 Task: Create record types in book object.
Action: Mouse moved to (602, 48)
Screenshot: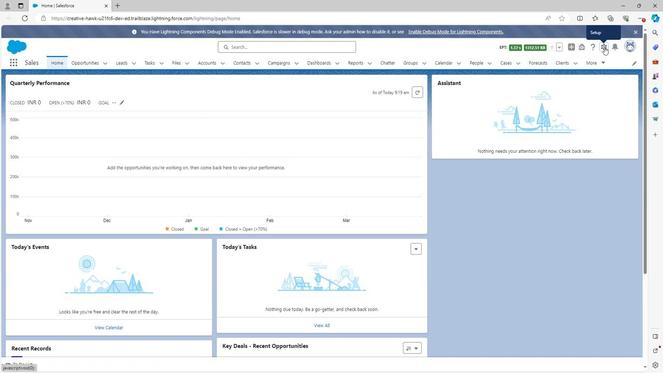 
Action: Mouse pressed left at (602, 48)
Screenshot: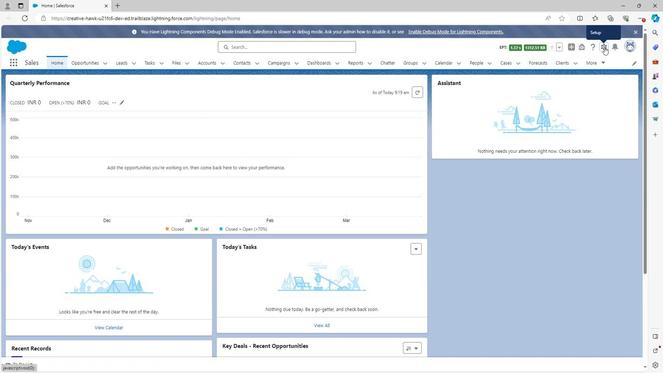 
Action: Mouse moved to (576, 67)
Screenshot: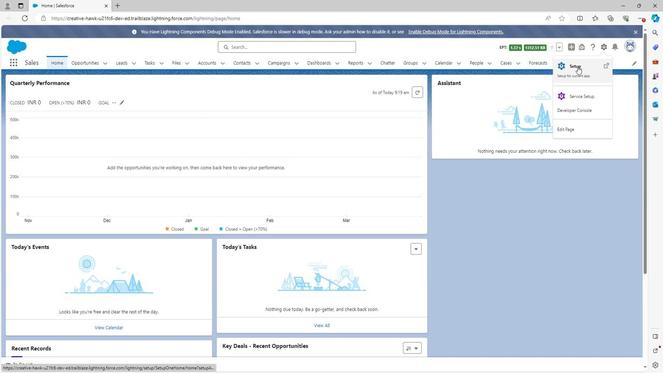
Action: Mouse pressed left at (576, 67)
Screenshot: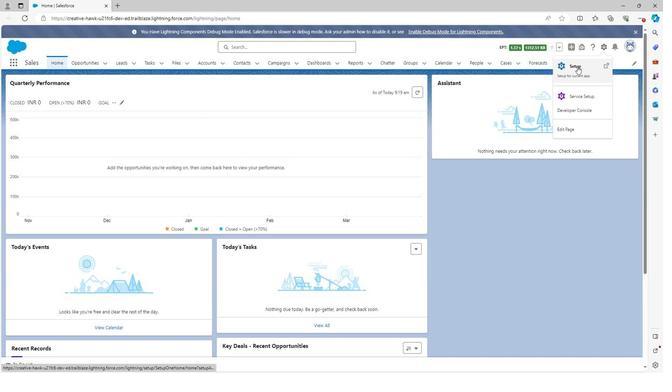 
Action: Mouse moved to (86, 64)
Screenshot: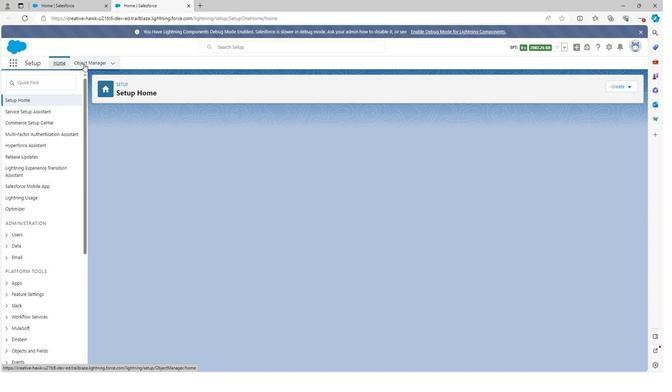 
Action: Mouse pressed left at (86, 64)
Screenshot: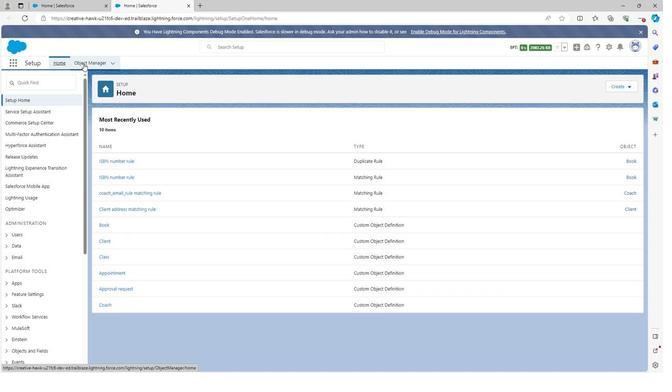 
Action: Mouse moved to (38, 172)
Screenshot: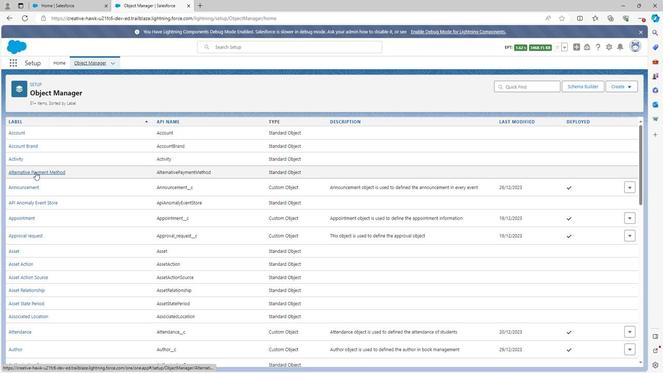 
Action: Mouse scrolled (38, 172) with delta (0, 0)
Screenshot: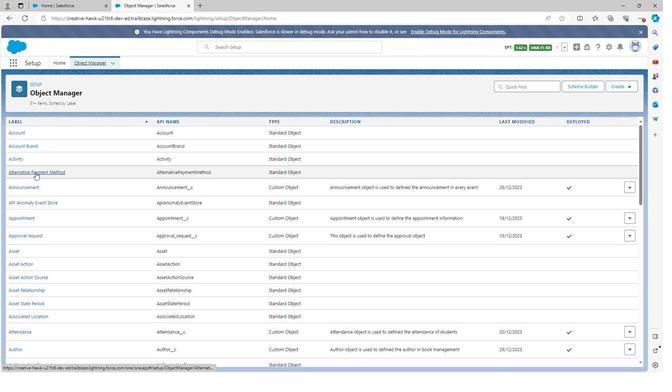 
Action: Mouse moved to (38, 174)
Screenshot: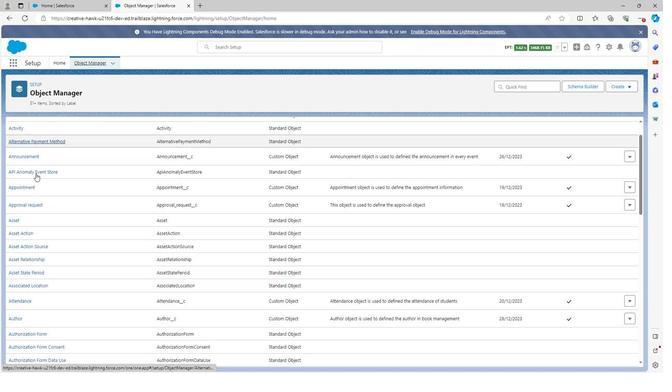 
Action: Mouse scrolled (38, 174) with delta (0, 0)
Screenshot: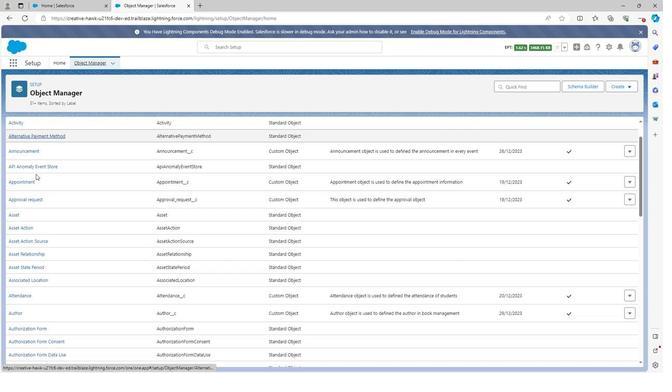 
Action: Mouse moved to (38, 175)
Screenshot: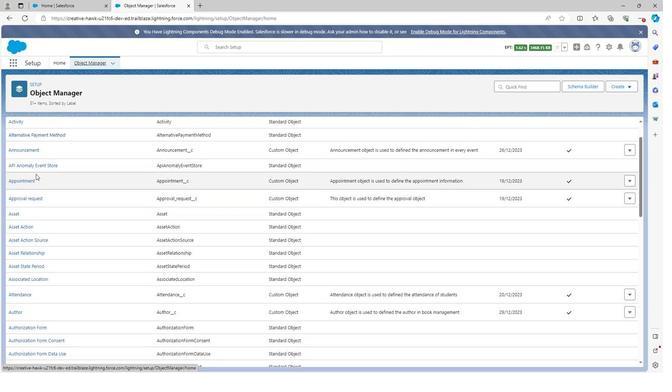 
Action: Mouse scrolled (38, 174) with delta (0, 0)
Screenshot: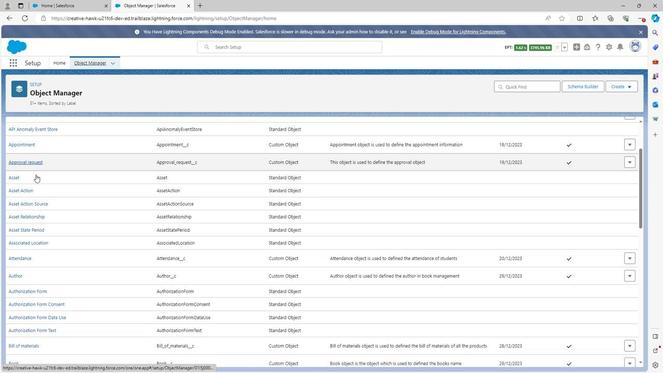 
Action: Mouse moved to (38, 175)
Screenshot: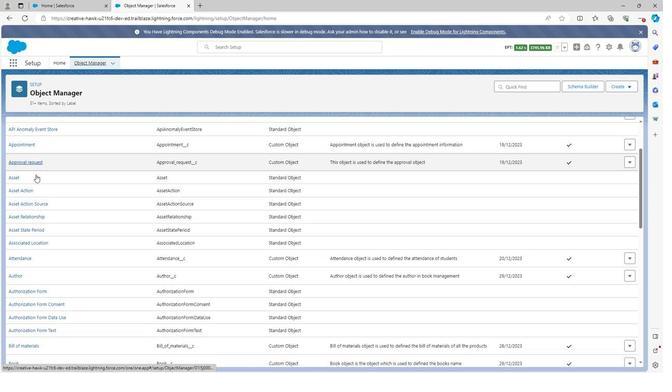 
Action: Mouse scrolled (38, 174) with delta (0, 0)
Screenshot: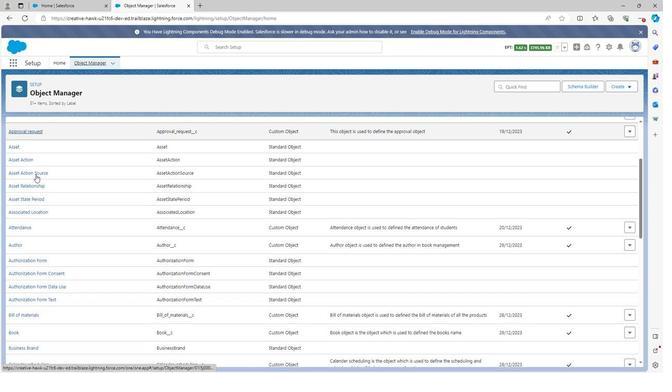 
Action: Mouse scrolled (38, 174) with delta (0, 0)
Screenshot: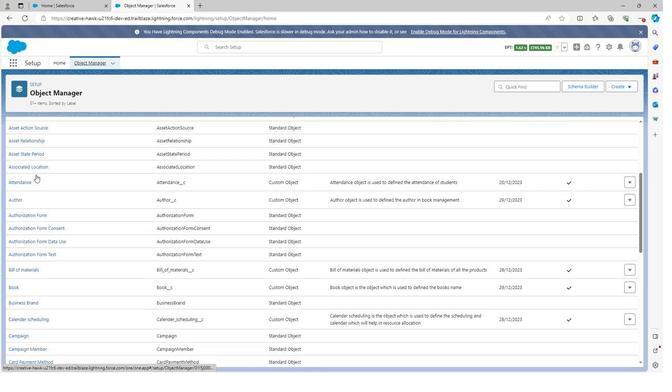 
Action: Mouse moved to (38, 179)
Screenshot: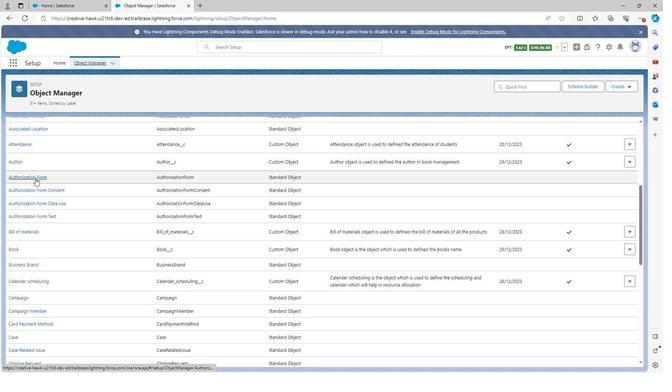 
Action: Mouse scrolled (38, 178) with delta (0, 0)
Screenshot: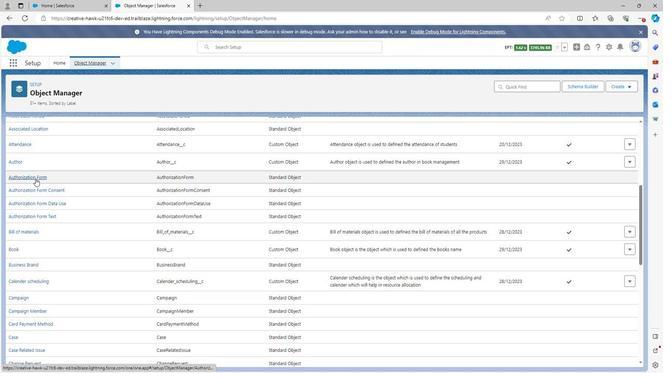 
Action: Mouse scrolled (38, 178) with delta (0, 0)
Screenshot: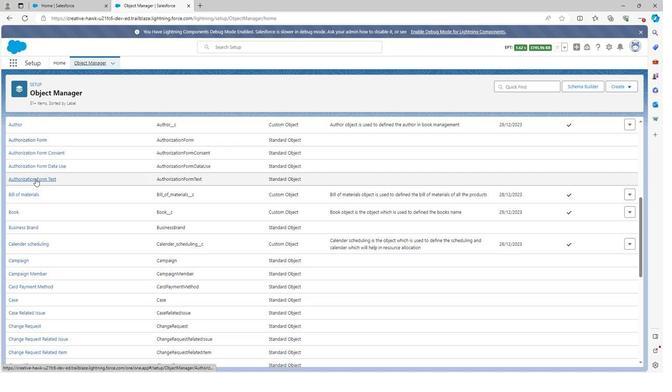 
Action: Mouse moved to (17, 175)
Screenshot: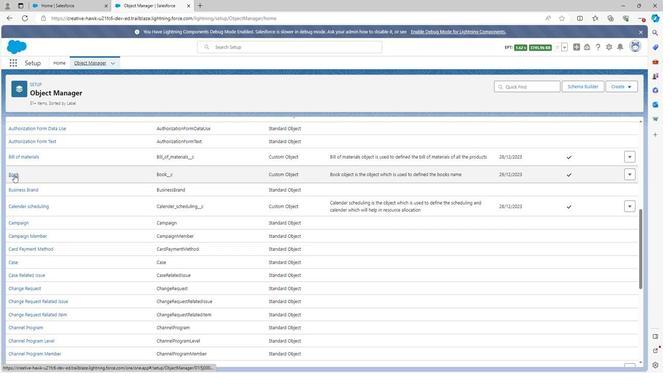 
Action: Mouse pressed left at (17, 175)
Screenshot: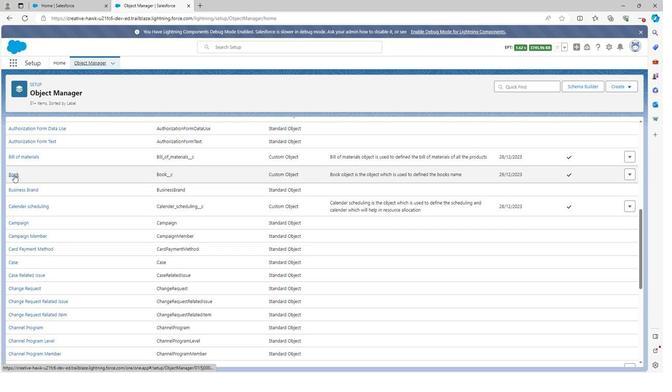 
Action: Mouse moved to (36, 227)
Screenshot: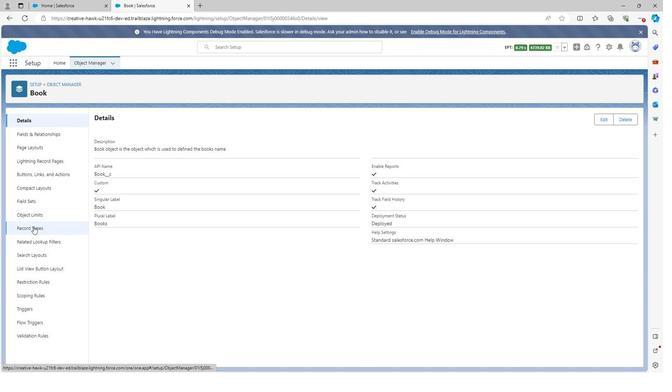 
Action: Mouse pressed left at (36, 227)
Screenshot: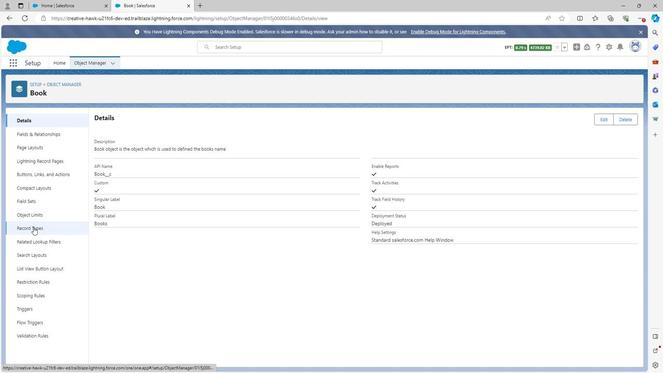 
Action: Mouse moved to (562, 117)
Screenshot: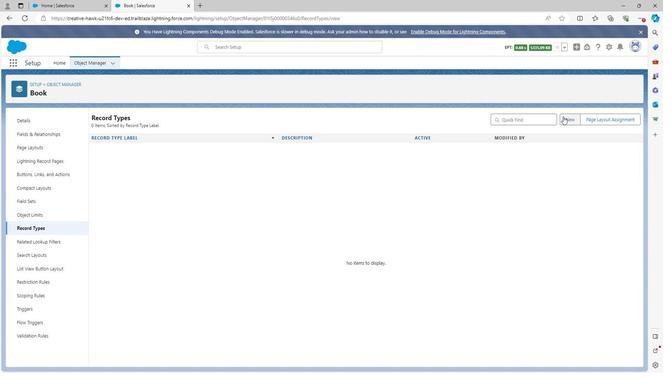 
Action: Mouse pressed left at (562, 117)
Screenshot: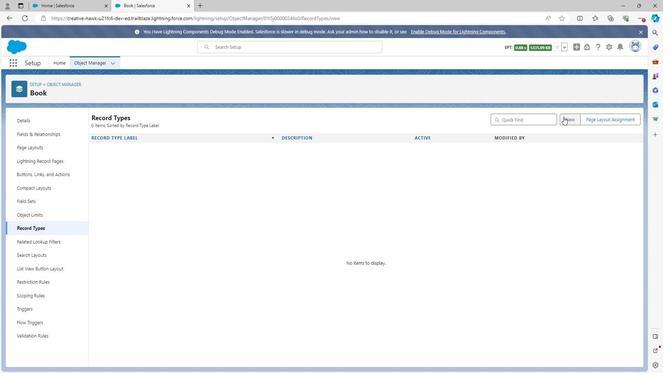 
Action: Mouse moved to (211, 175)
Screenshot: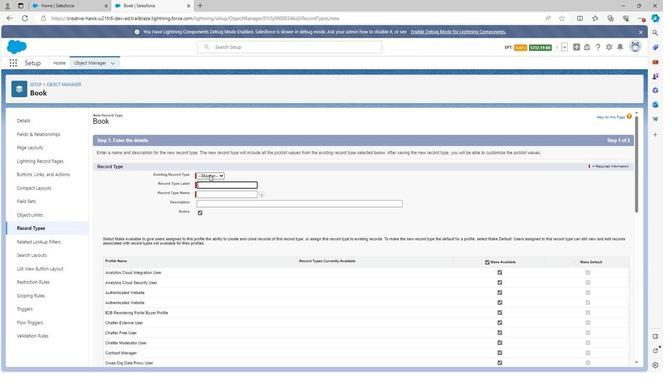 
Action: Mouse pressed left at (211, 175)
Screenshot: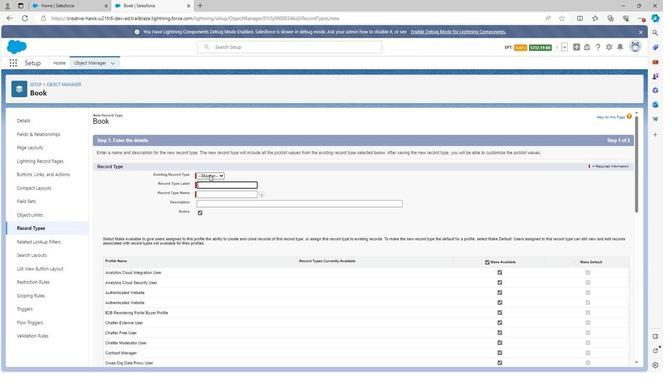 
Action: Mouse pressed left at (211, 175)
Screenshot: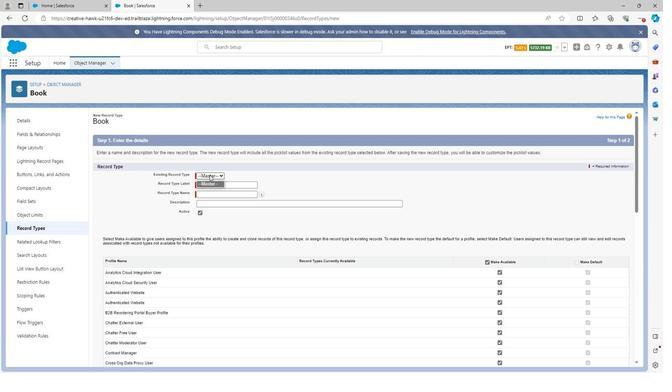 
Action: Mouse moved to (207, 186)
Screenshot: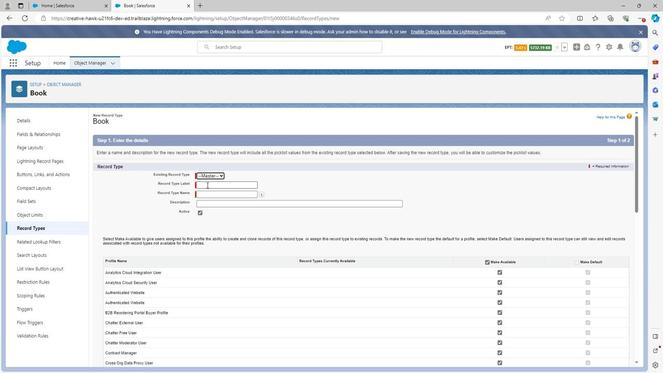 
Action: Mouse pressed left at (207, 186)
Screenshot: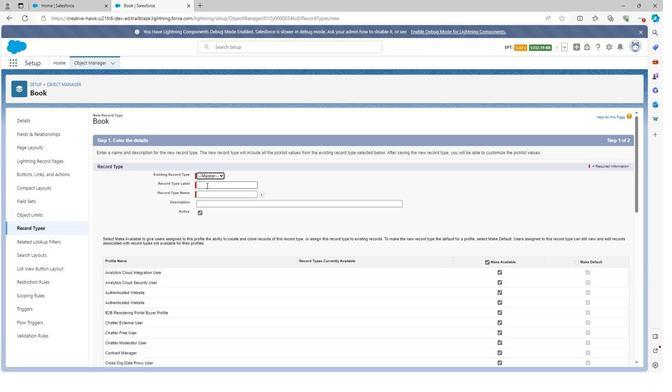 
Action: Key pressed <Key.shift><Key.shift><Key.shift><Key.shift><Key.shift><Key.shift><Key.shift>B
Screenshot: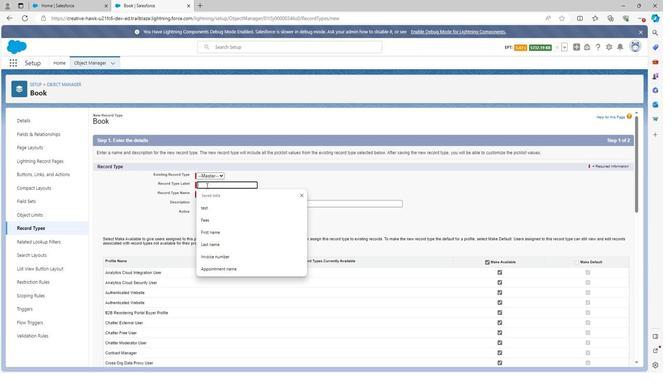 
Action: Mouse moved to (207, 183)
Screenshot: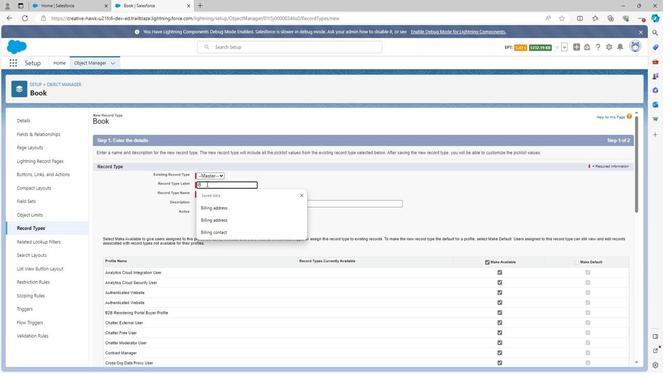 
Action: Key pressed ook<Key.space>
Screenshot: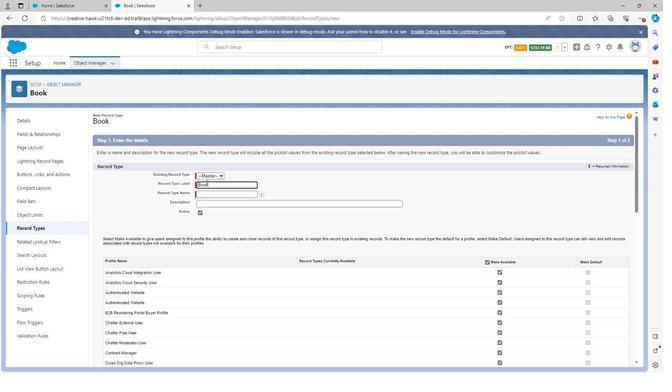 
Action: Mouse moved to (207, 181)
Screenshot: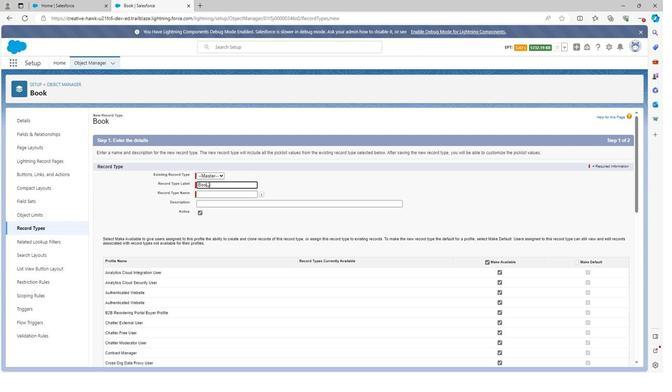 
Action: Key pressed t
Screenshot: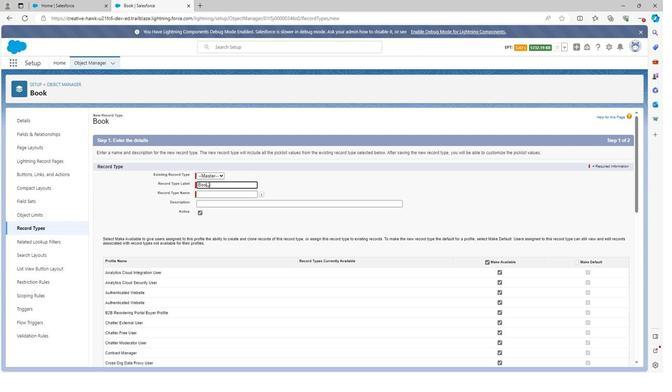
Action: Mouse moved to (206, 180)
Screenshot: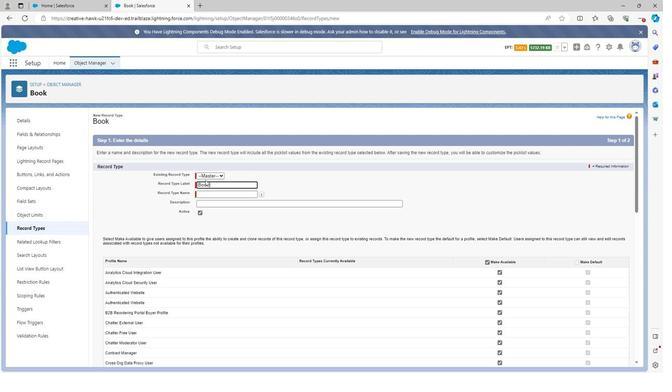 
Action: Key pressed itl
Screenshot: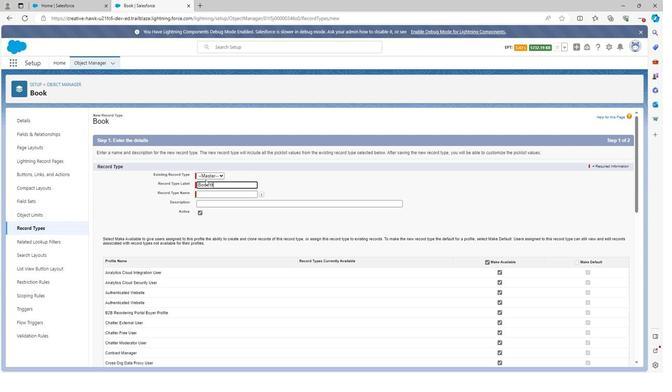 
Action: Mouse moved to (206, 175)
Screenshot: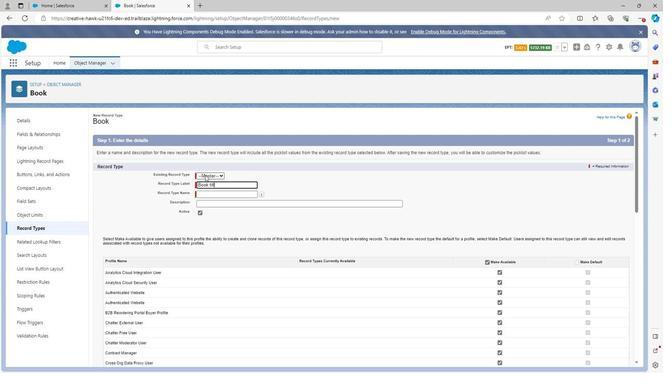
Action: Key pressed e
Screenshot: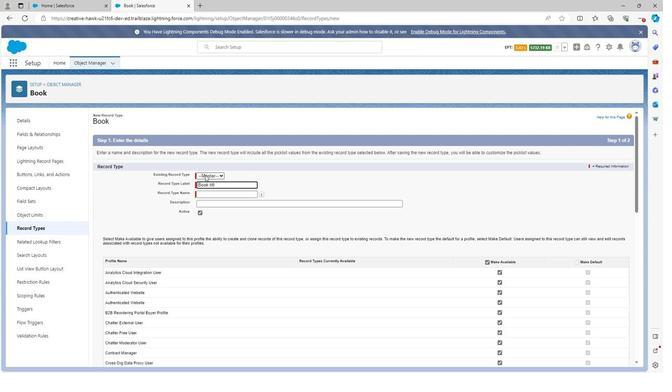 
Action: Mouse moved to (271, 191)
Screenshot: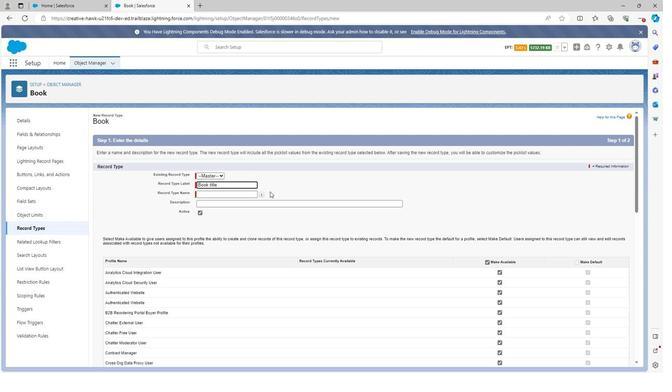 
Action: Mouse pressed left at (271, 191)
Screenshot: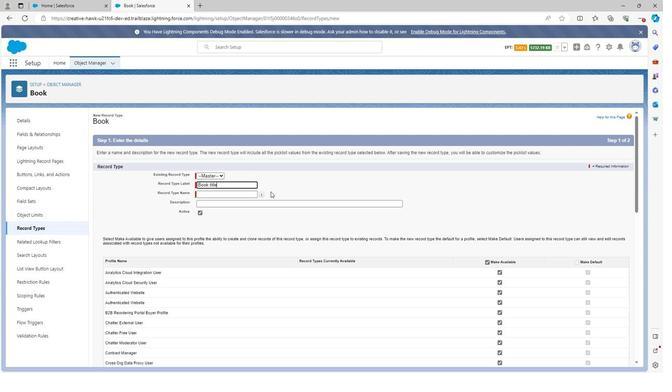 
Action: Mouse moved to (222, 201)
Screenshot: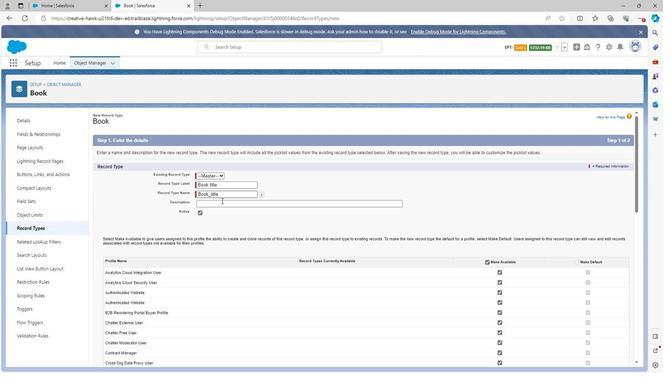 
Action: Mouse pressed left at (222, 201)
Screenshot: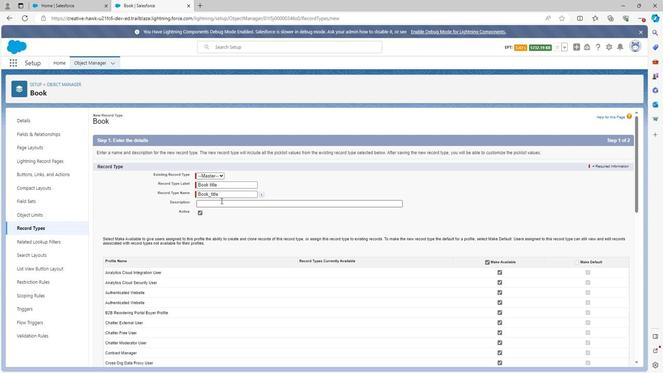
Action: Key pressed <Key.shift>
Screenshot: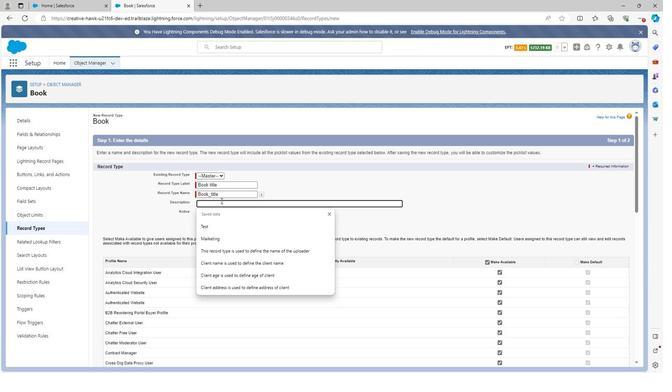 
Action: Mouse moved to (221, 201)
Screenshot: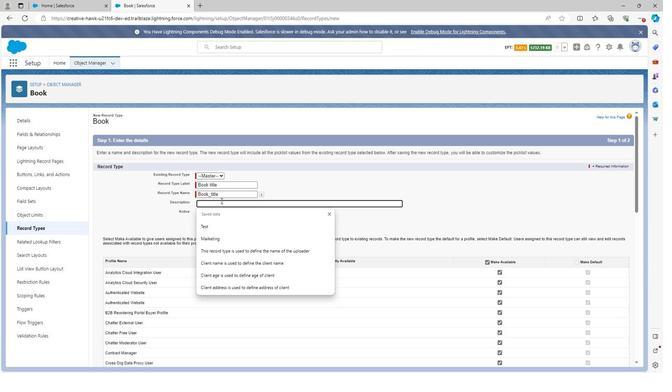 
Action: Key pressed <Key.shift><Key.shift><Key.shift><Key.shift><Key.shift><Key.shift><Key.shift><Key.shift>Boot<Key.space><Key.backspace><Key.backspace>k<Key.space>title<Key.space>is<Key.space>the<Key.space>record<Key.space>type<Key.space>through<Key.space>which<Key.space>we<Key.space>can<Key.space>add<Key.space>b=<Key.backspace><Key.backspace>records<Key.space>of<Key.space>book<Key.space>title
Screenshot: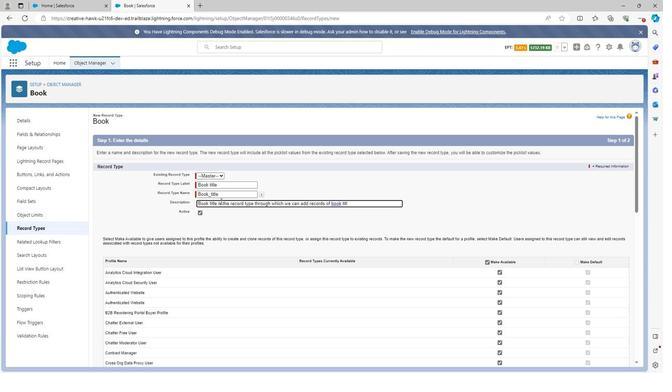
Action: Mouse moved to (479, 295)
Screenshot: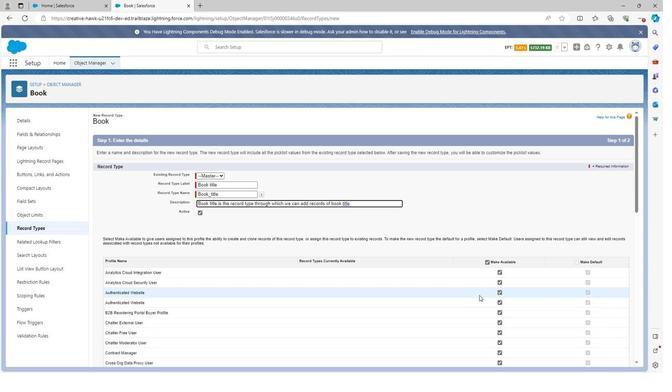 
Action: Mouse scrolled (479, 295) with delta (0, 0)
Screenshot: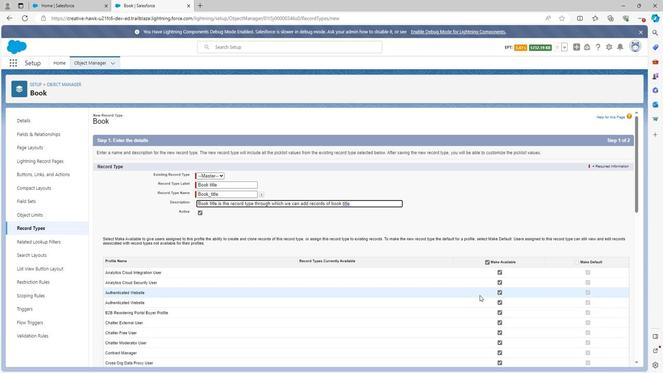 
Action: Mouse scrolled (479, 295) with delta (0, 0)
Screenshot: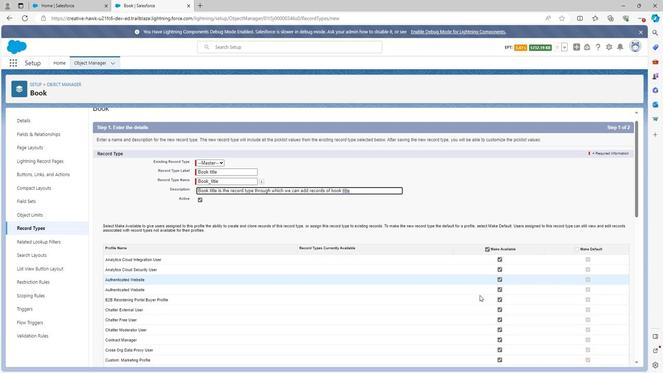 
Action: Mouse scrolled (479, 295) with delta (0, 0)
Screenshot: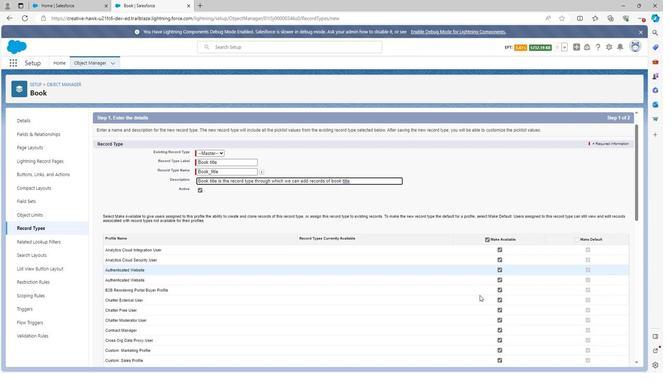 
Action: Mouse moved to (489, 146)
Screenshot: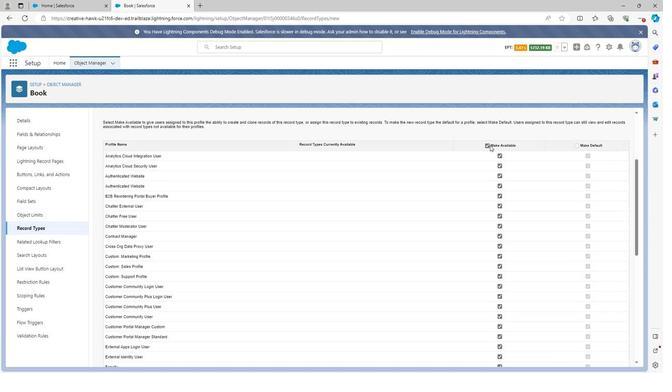 
Action: Mouse pressed left at (489, 146)
Screenshot: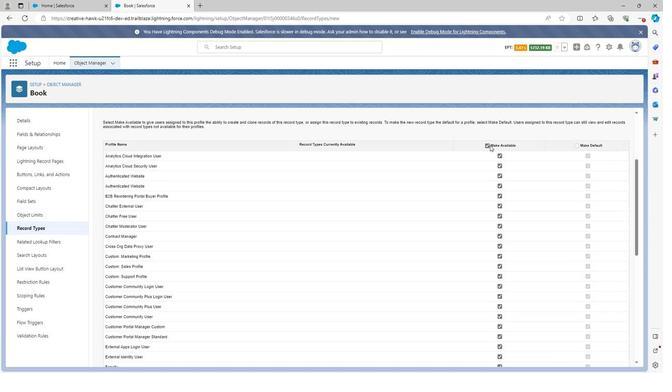 
Action: Mouse moved to (485, 146)
Screenshot: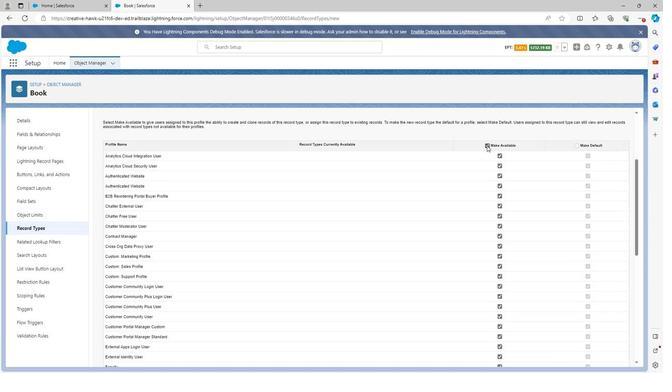 
Action: Mouse pressed left at (485, 146)
Screenshot: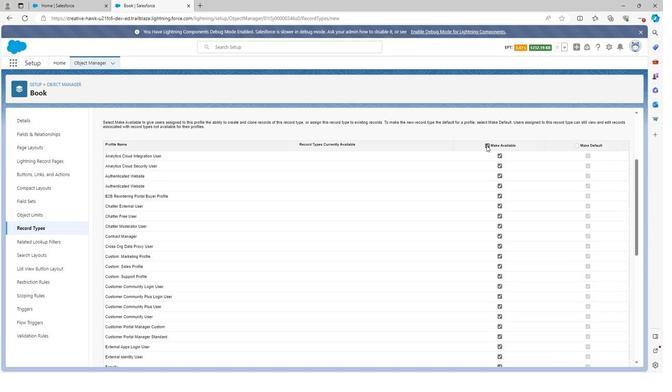 
Action: Mouse moved to (486, 146)
Screenshot: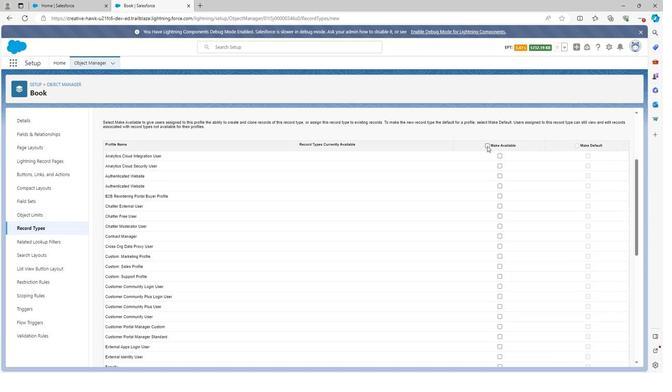 
Action: Mouse pressed left at (486, 146)
Screenshot: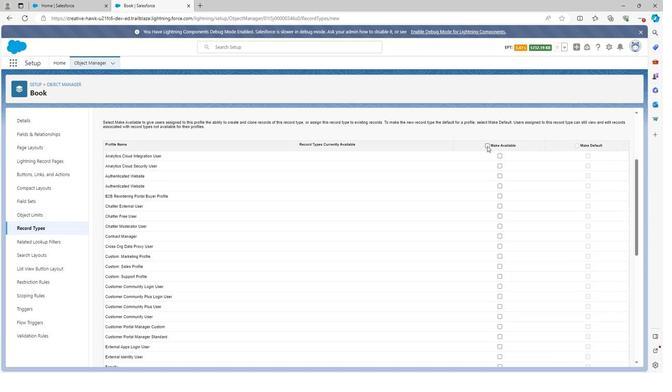 
Action: Mouse moved to (574, 145)
Screenshot: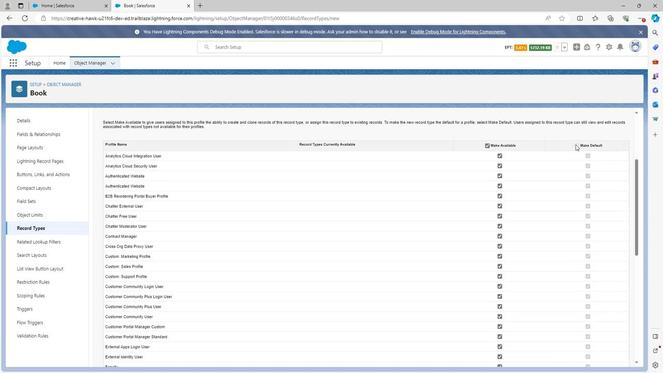 
Action: Mouse pressed left at (574, 145)
Screenshot: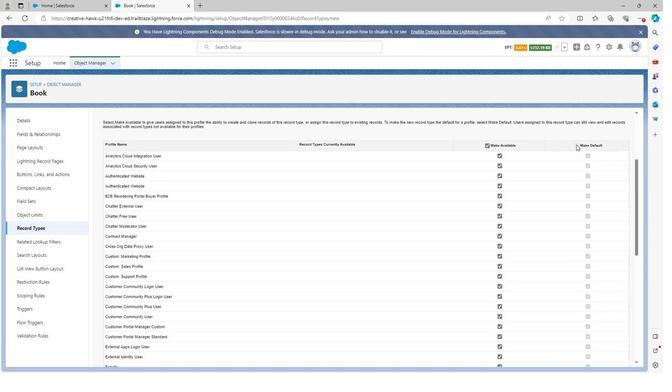 
Action: Mouse moved to (500, 156)
Screenshot: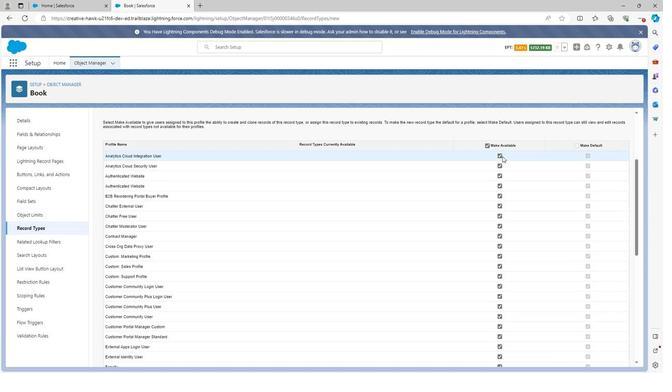 
Action: Mouse pressed left at (500, 156)
Screenshot: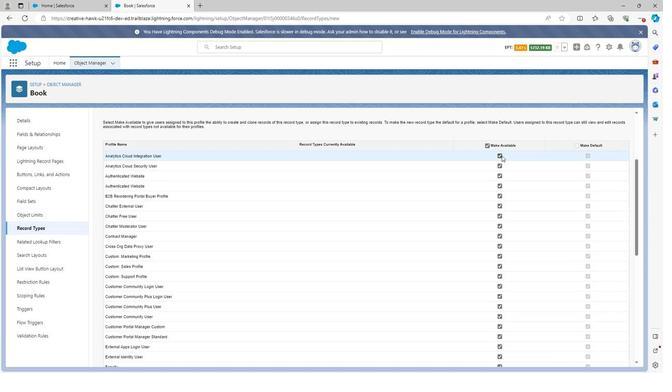 
Action: Mouse moved to (499, 166)
Screenshot: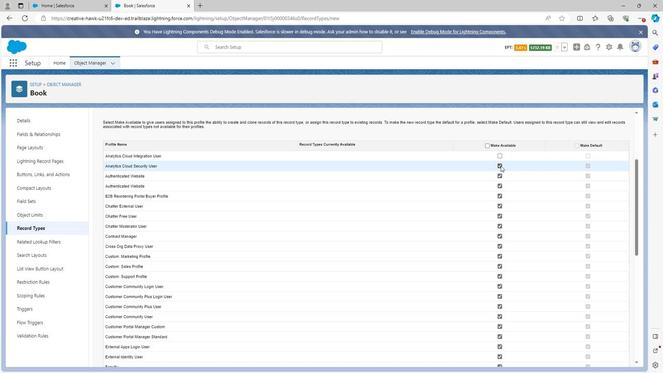 
Action: Mouse pressed left at (499, 166)
Screenshot: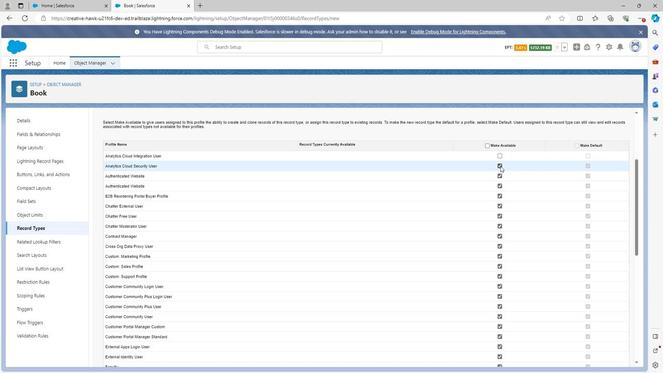 
Action: Mouse moved to (500, 195)
Screenshot: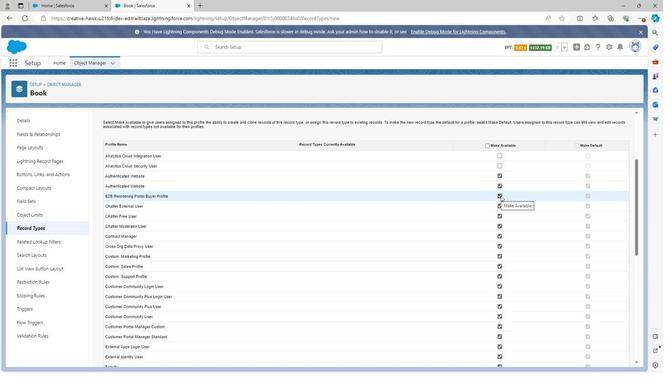 
Action: Mouse pressed left at (500, 195)
Screenshot: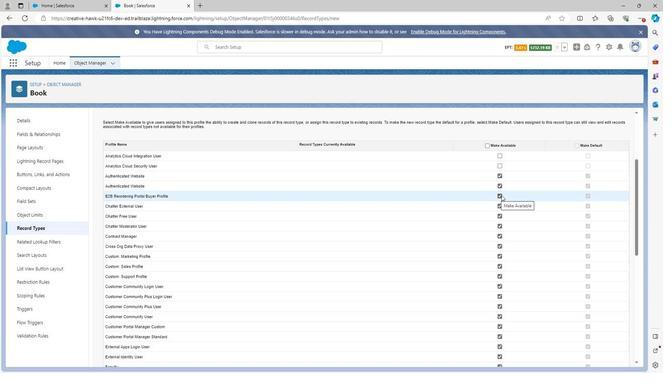 
Action: Mouse moved to (499, 245)
Screenshot: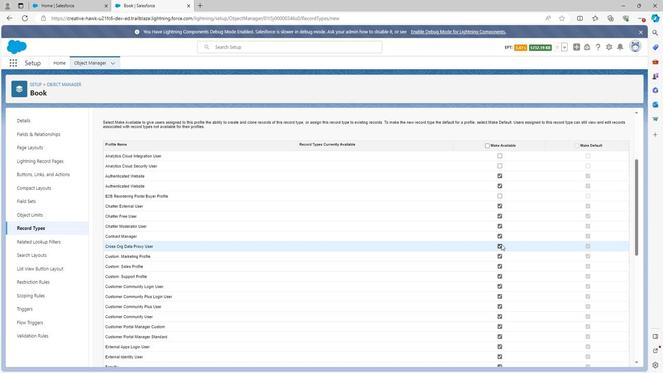 
Action: Mouse pressed left at (499, 245)
Screenshot: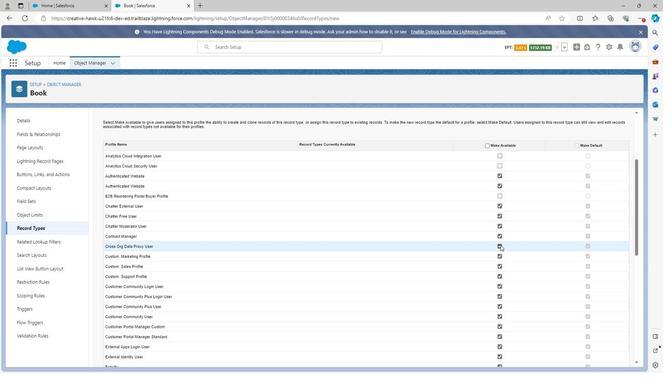 
Action: Mouse moved to (499, 294)
Screenshot: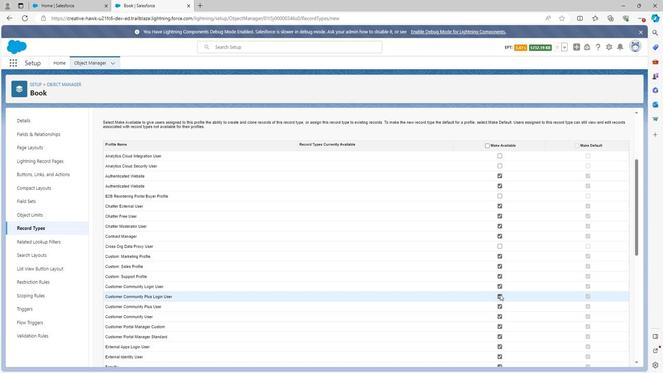 
Action: Mouse pressed left at (499, 294)
Screenshot: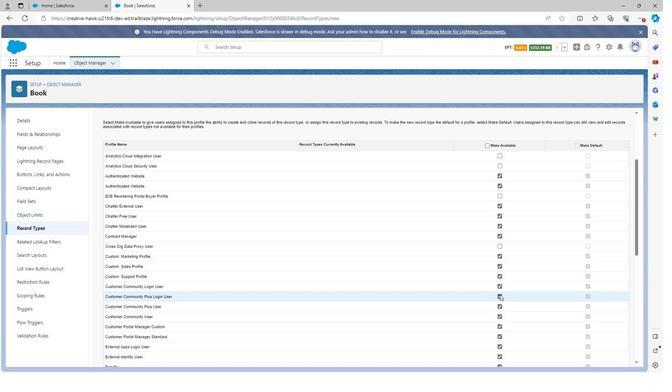 
Action: Mouse moved to (495, 316)
Screenshot: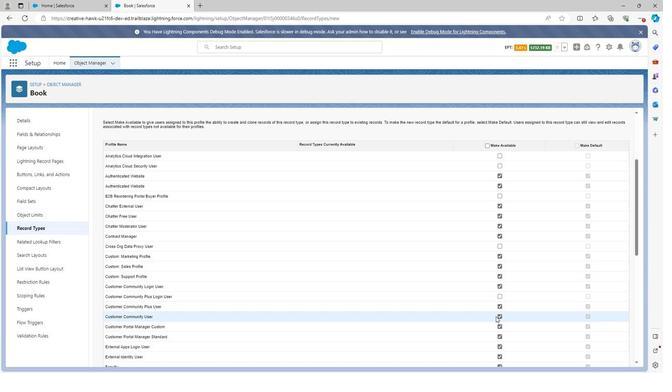 
Action: Mouse pressed left at (495, 316)
Screenshot: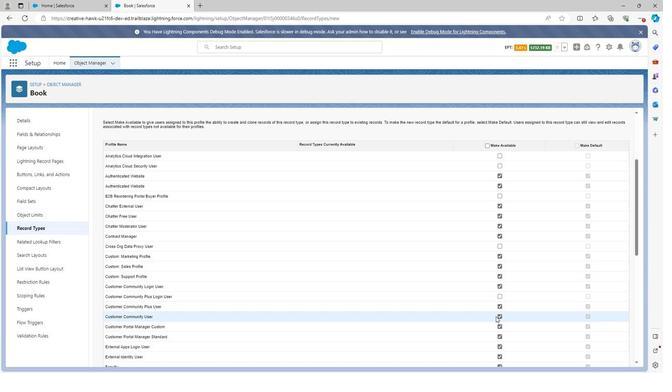
Action: Mouse moved to (498, 317)
Screenshot: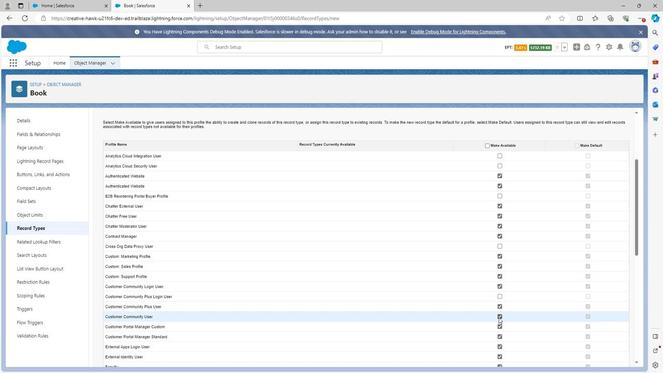 
Action: Mouse pressed left at (498, 317)
Screenshot: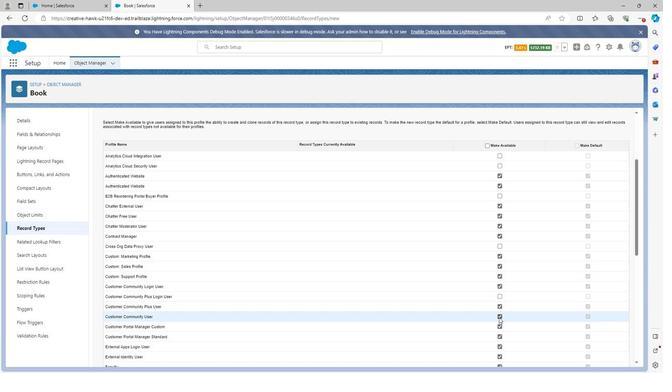 
Action: Mouse moved to (498, 316)
Screenshot: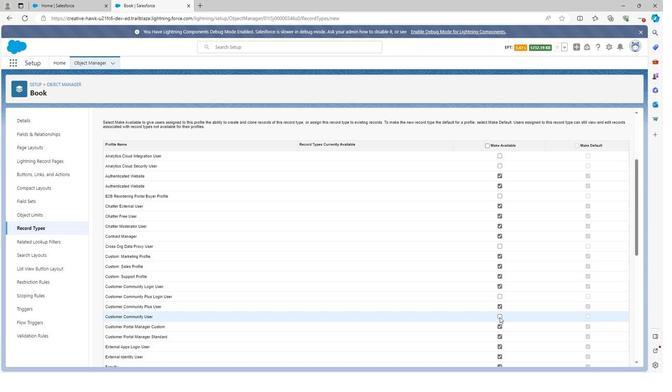 
Action: Mouse scrolled (498, 316) with delta (0, 0)
Screenshot: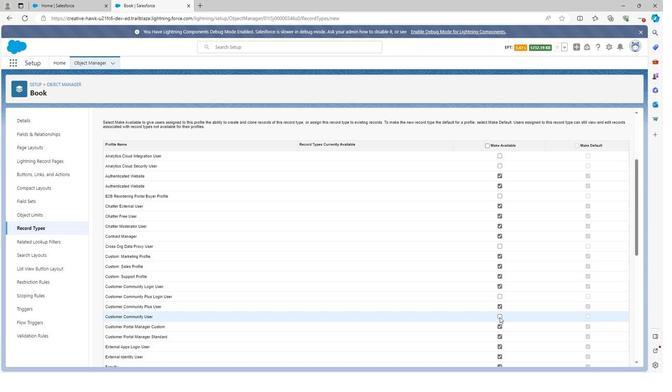 
Action: Mouse scrolled (498, 316) with delta (0, 0)
Screenshot: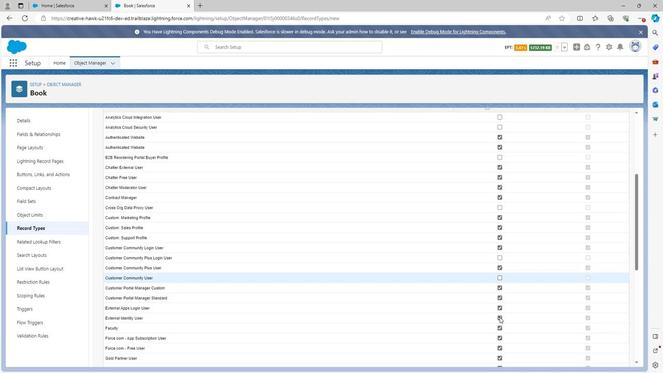 
Action: Mouse moved to (498, 289)
Screenshot: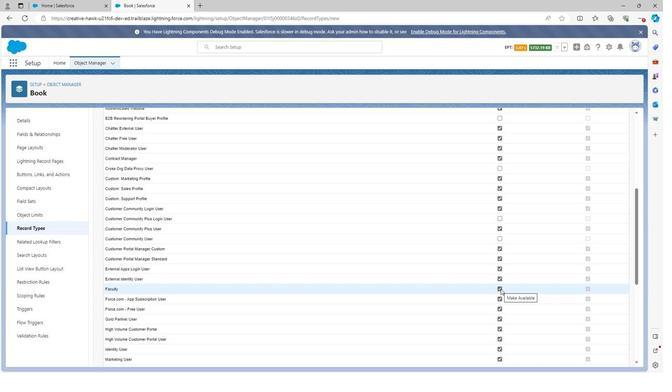 
Action: Mouse pressed left at (498, 289)
Screenshot: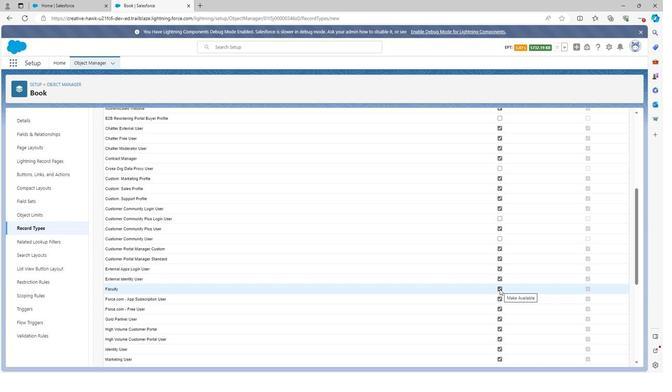 
Action: Mouse moved to (499, 300)
Screenshot: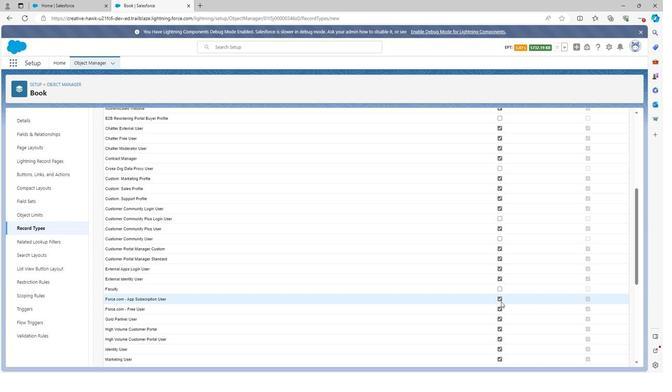 
Action: Mouse pressed left at (499, 300)
Screenshot: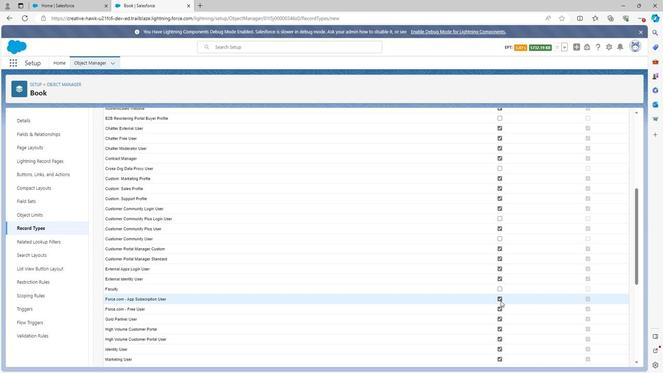 
Action: Mouse moved to (501, 318)
Screenshot: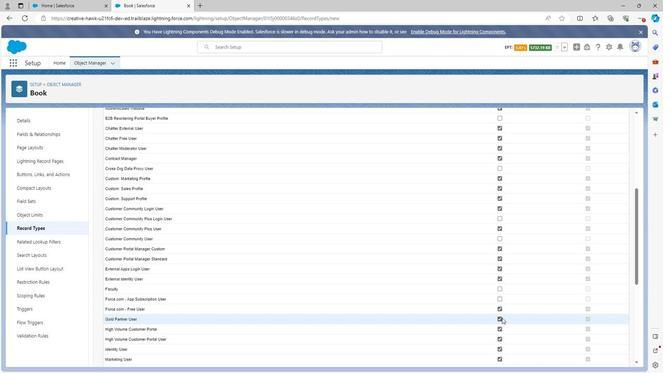 
Action: Mouse pressed left at (501, 318)
Screenshot: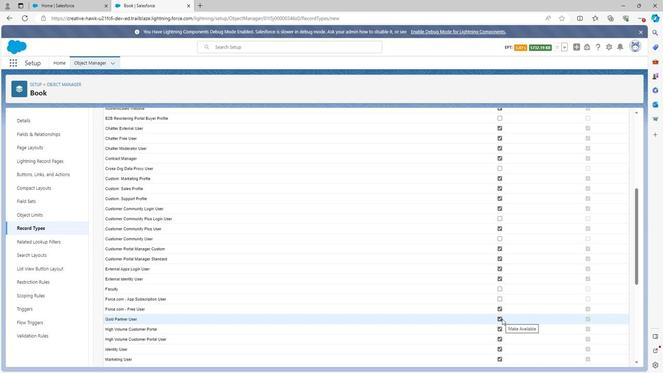 
Action: Mouse moved to (499, 327)
Screenshot: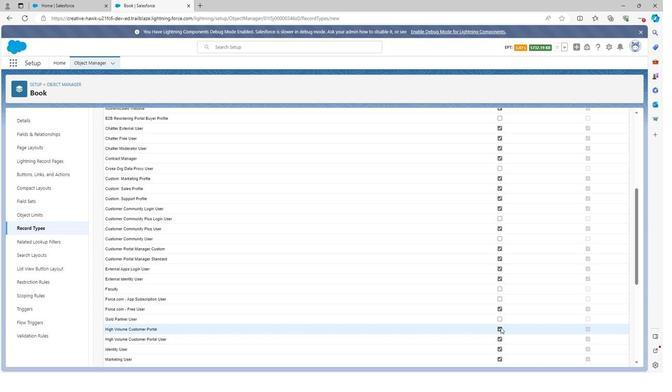 
Action: Mouse pressed left at (499, 327)
Screenshot: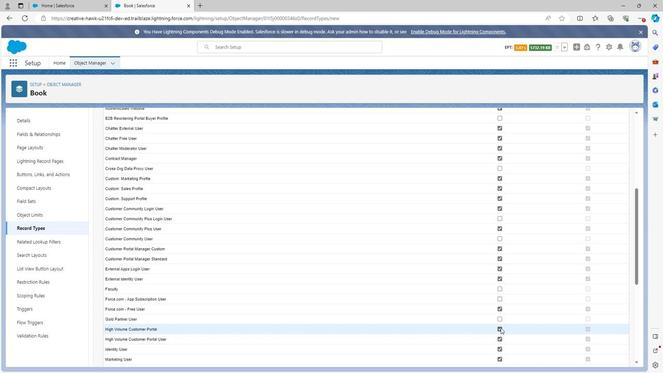 
Action: Mouse moved to (498, 337)
Screenshot: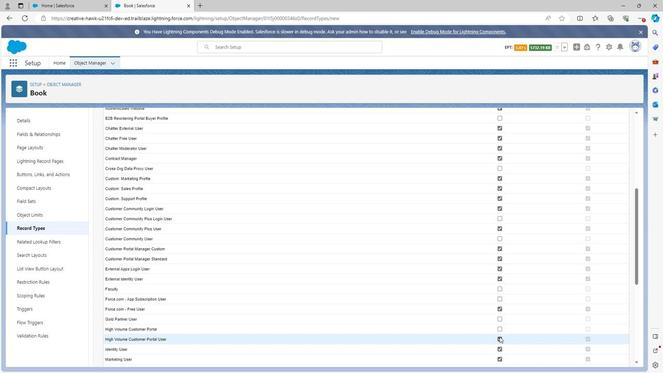
Action: Mouse pressed left at (498, 337)
Screenshot: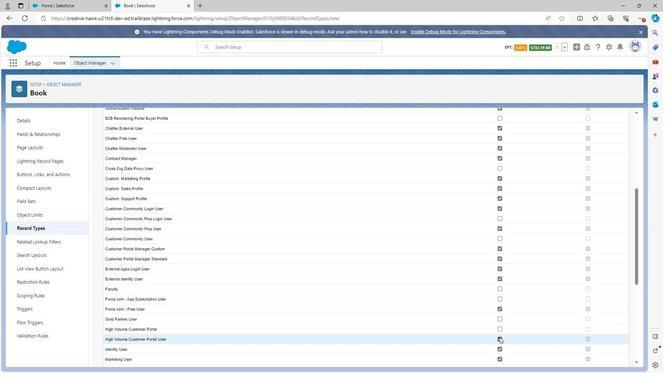 
Action: Mouse moved to (498, 337)
Screenshot: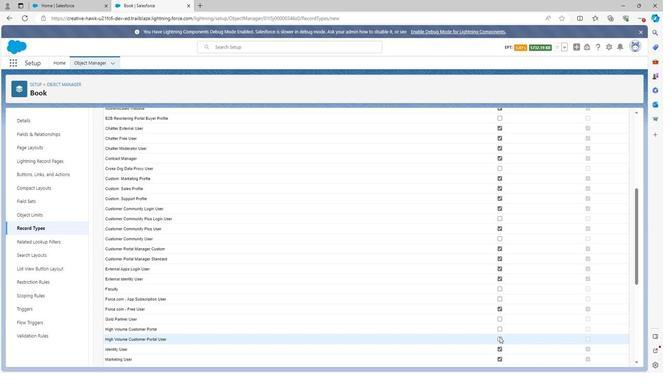 
Action: Mouse scrolled (498, 336) with delta (0, 0)
Screenshot: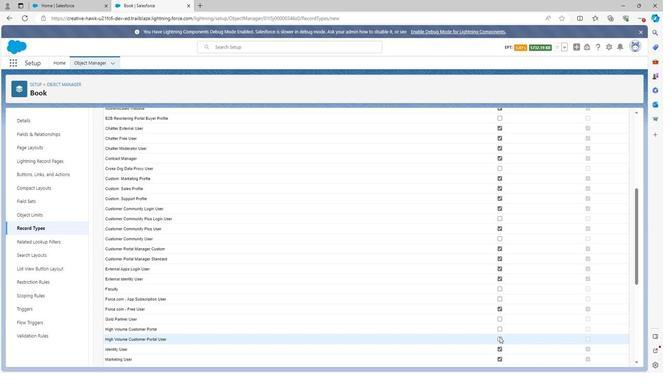 
Action: Mouse scrolled (498, 336) with delta (0, 0)
Screenshot: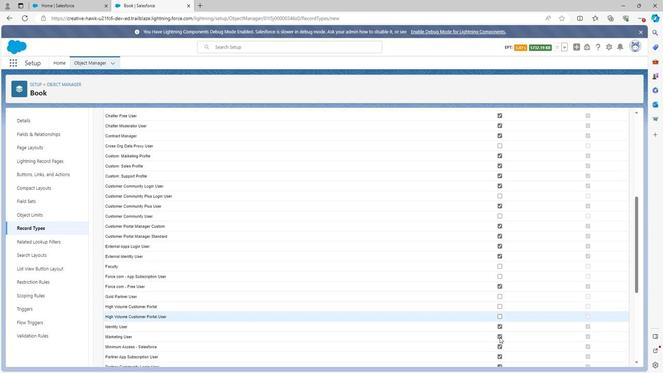 
Action: Mouse moved to (499, 281)
Screenshot: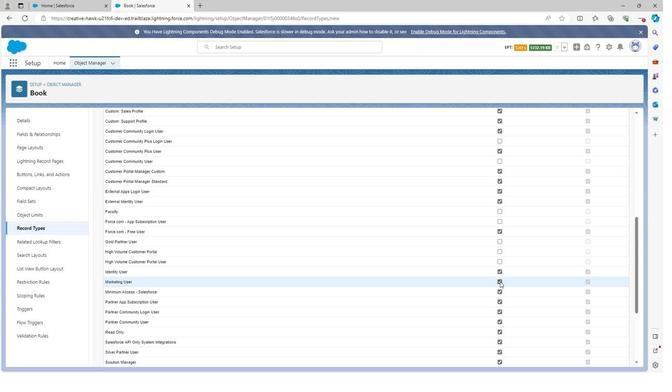 
Action: Mouse pressed left at (499, 281)
Screenshot: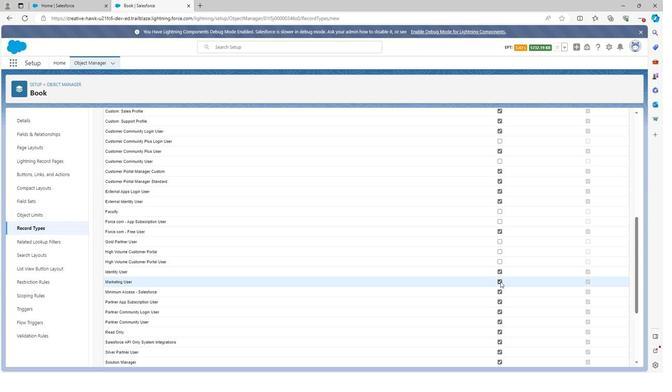
Action: Mouse moved to (498, 299)
Screenshot: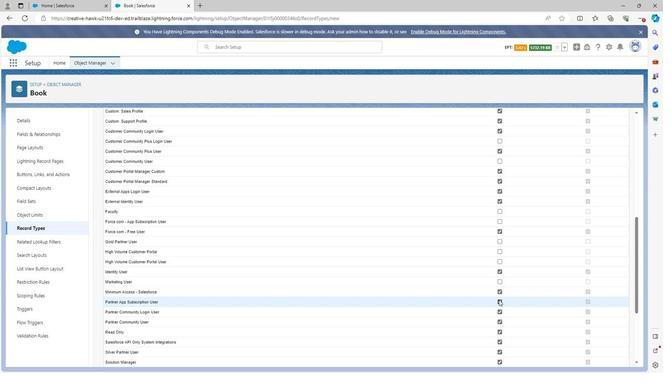 
Action: Mouse pressed left at (498, 299)
Screenshot: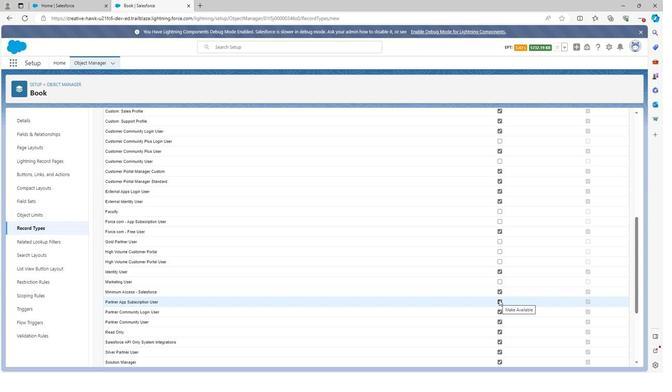 
Action: Mouse moved to (499, 341)
Screenshot: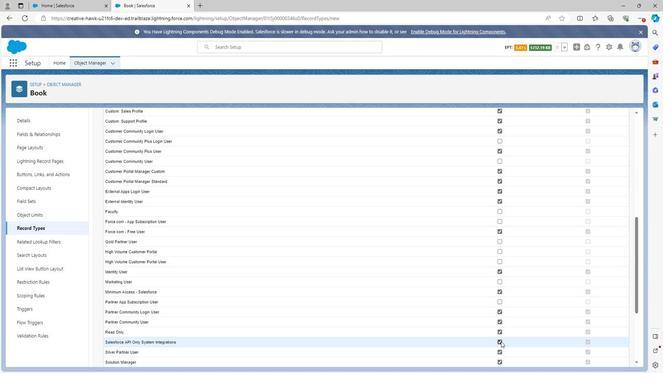 
Action: Mouse pressed left at (499, 341)
Screenshot: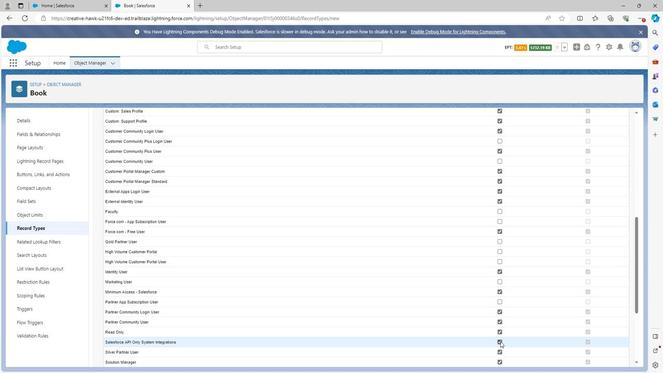 
Action: Mouse scrolled (499, 340) with delta (0, 0)
Screenshot: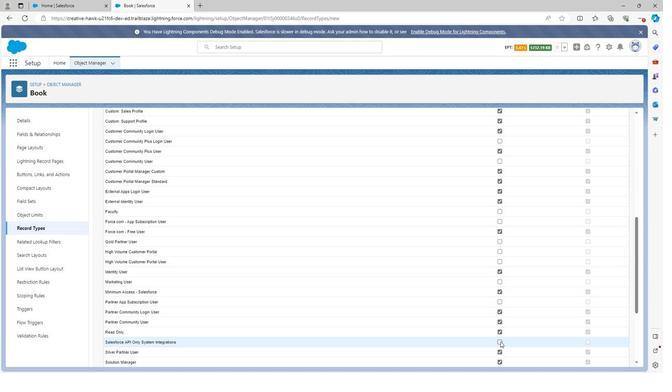 
Action: Mouse moved to (497, 314)
Screenshot: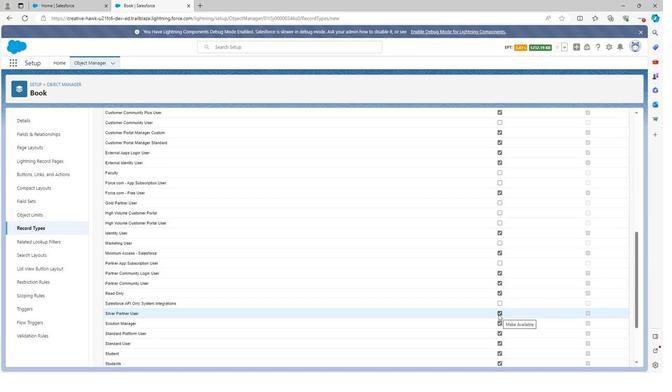 
Action: Mouse pressed left at (497, 314)
Screenshot: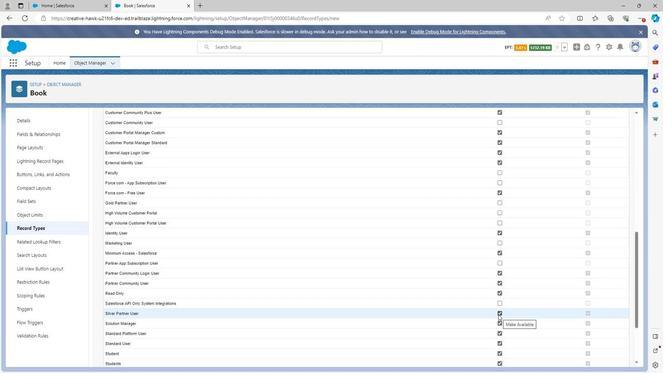 
Action: Mouse moved to (497, 314)
Screenshot: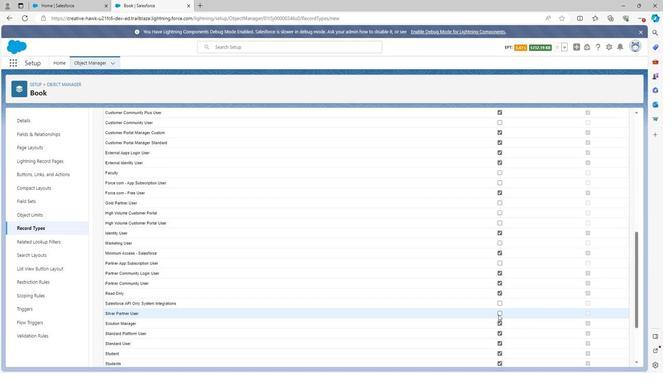 
Action: Mouse scrolled (497, 314) with delta (0, 0)
Screenshot: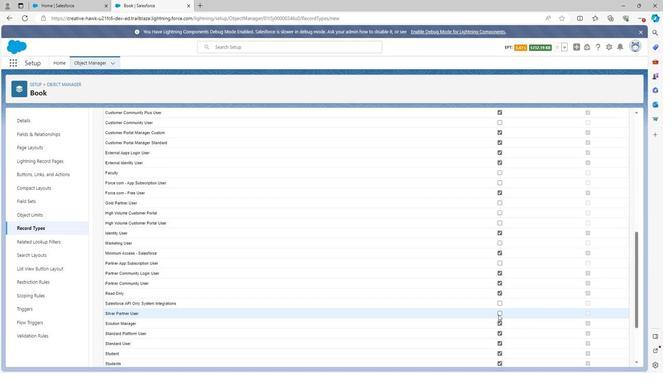 
Action: Mouse moved to (499, 315)
Screenshot: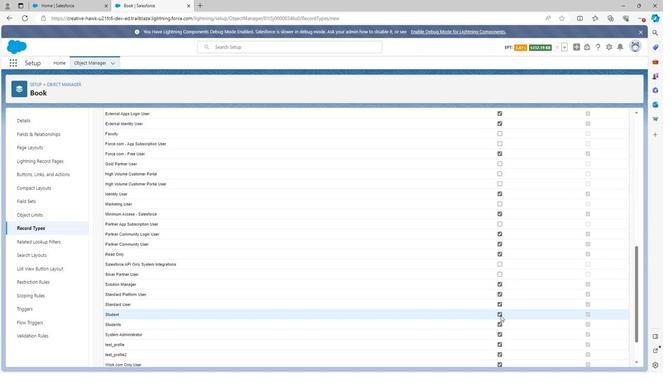 
Action: Mouse pressed left at (499, 315)
Screenshot: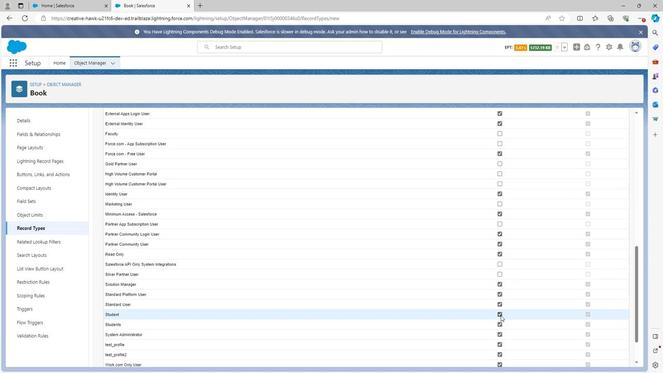 
Action: Mouse moved to (498, 324)
Screenshot: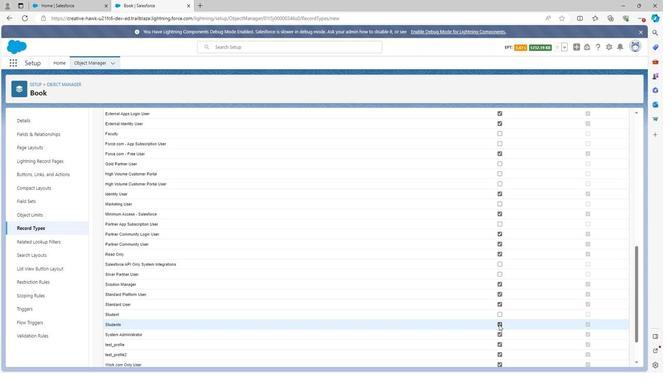 
Action: Mouse pressed left at (498, 324)
Screenshot: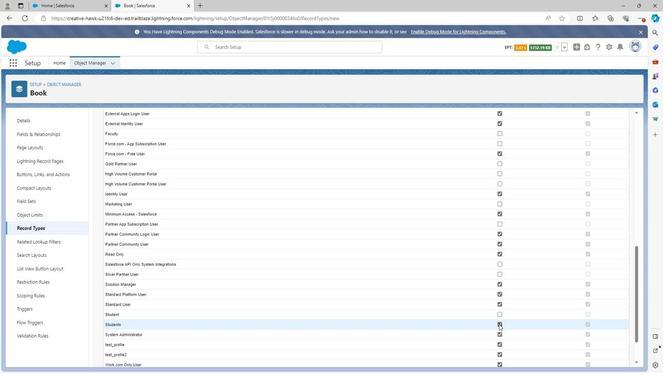 
Action: Mouse moved to (497, 324)
Screenshot: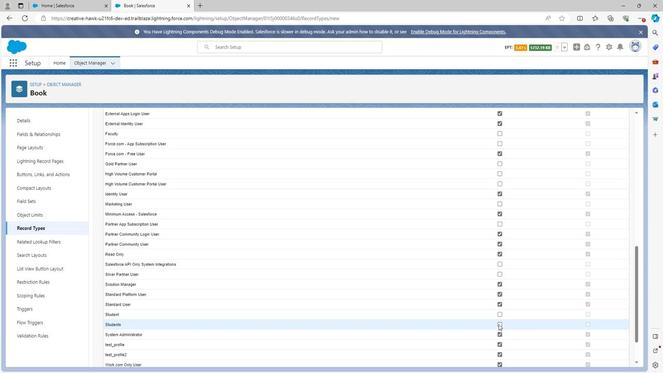 
Action: Mouse scrolled (497, 324) with delta (0, 0)
Screenshot: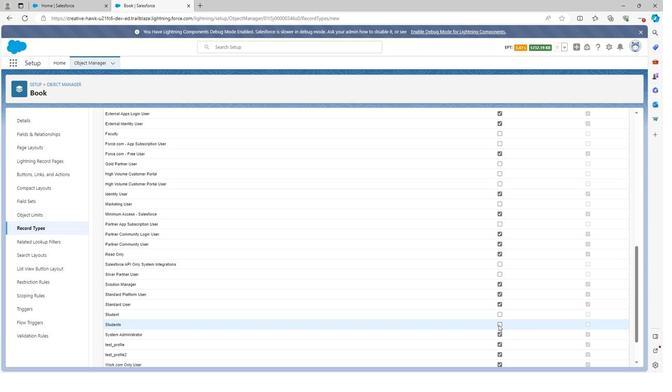 
Action: Mouse moved to (497, 324)
Screenshot: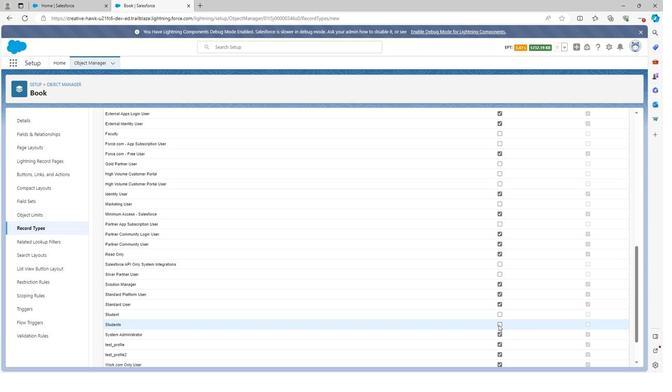 
Action: Mouse scrolled (497, 324) with delta (0, 0)
Screenshot: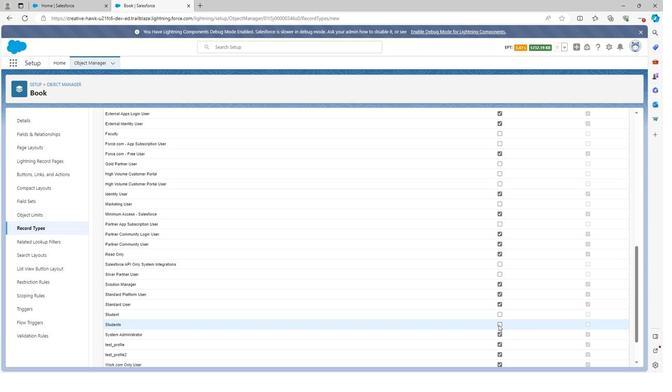 
Action: Mouse moved to (500, 304)
Screenshot: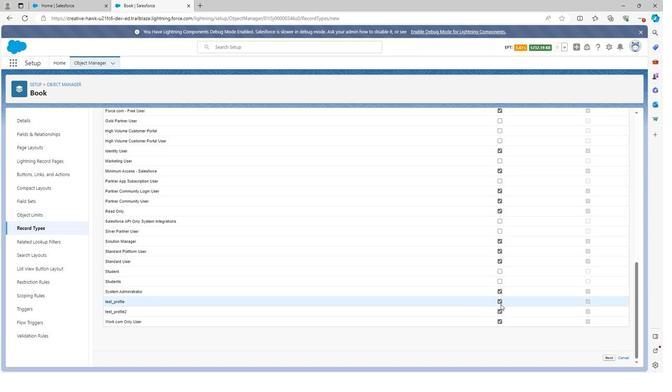 
Action: Mouse pressed left at (500, 304)
Screenshot: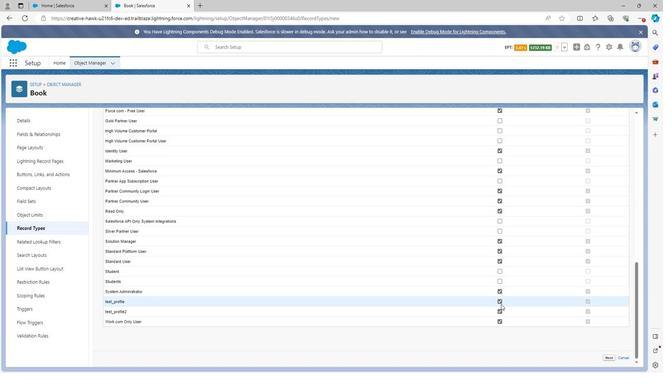 
Action: Mouse moved to (499, 311)
Screenshot: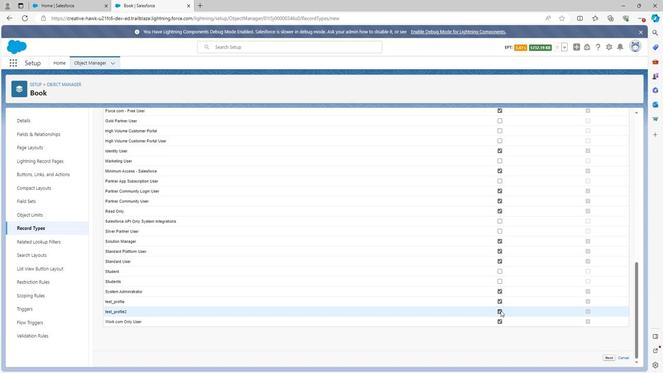 
Action: Mouse pressed left at (499, 311)
Screenshot: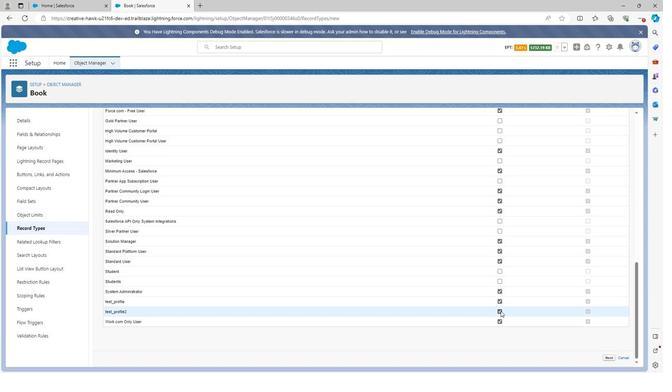 
Action: Mouse moved to (498, 301)
Screenshot: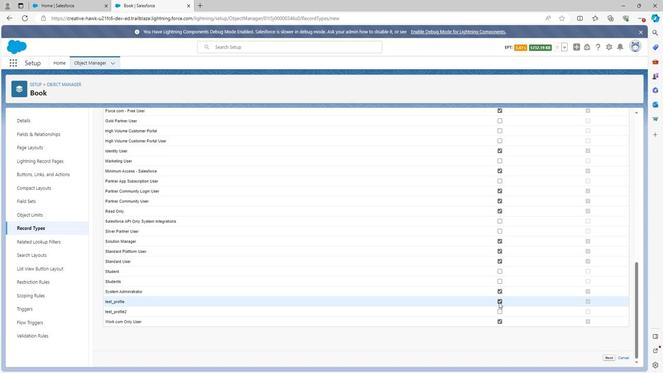 
Action: Mouse pressed left at (498, 301)
Screenshot: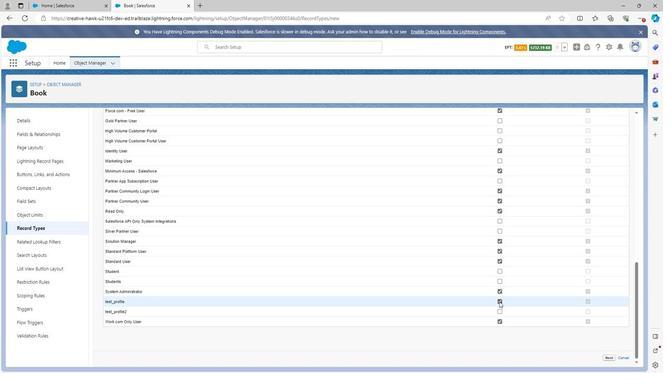 
Action: Mouse moved to (498, 322)
Screenshot: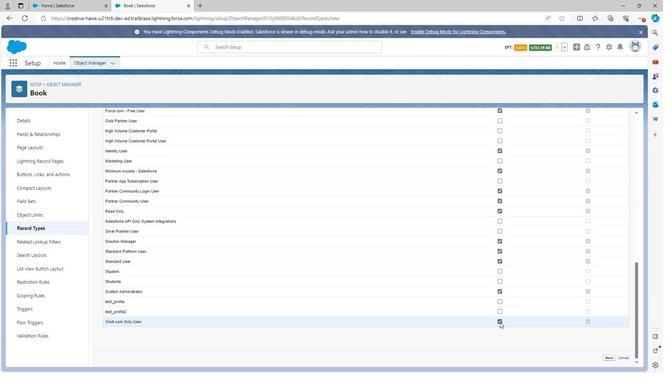 
Action: Mouse pressed left at (498, 322)
Screenshot: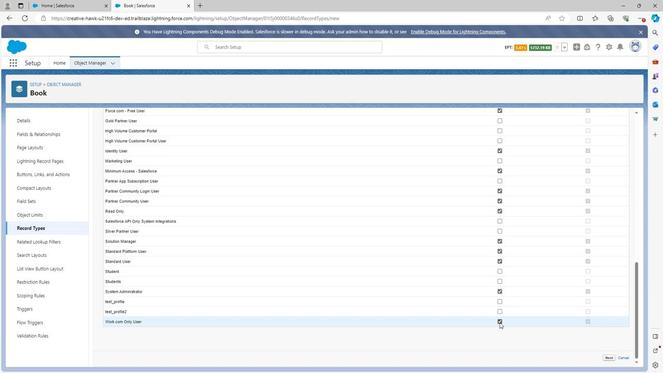 
Action: Mouse moved to (520, 310)
Screenshot: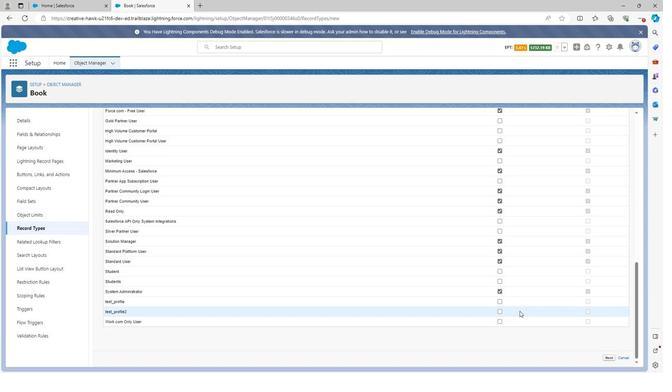 
Action: Mouse scrolled (520, 310) with delta (0, 0)
Screenshot: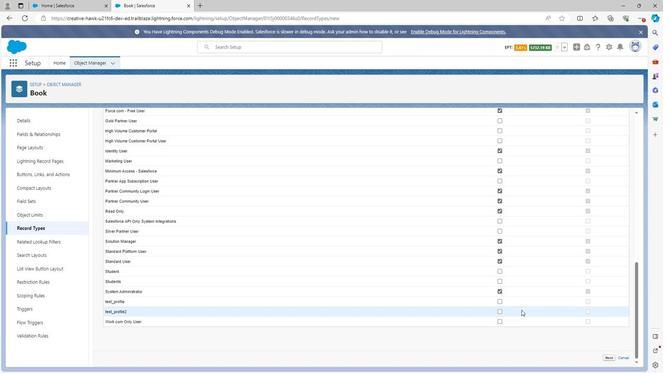 
Action: Mouse scrolled (520, 310) with delta (0, 0)
Screenshot: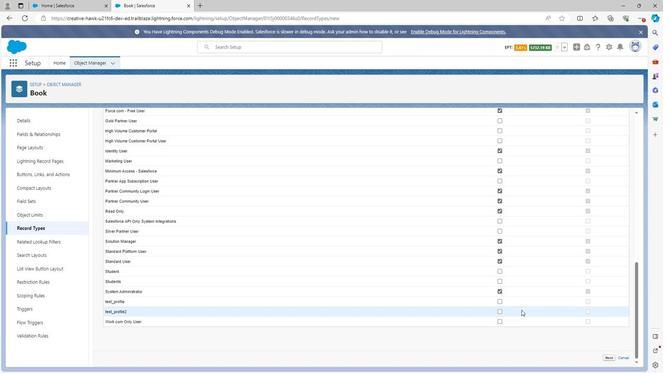
Action: Mouse scrolled (520, 310) with delta (0, 0)
Screenshot: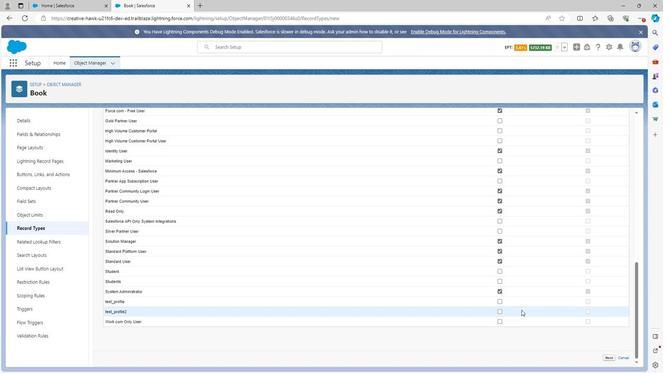 
Action: Mouse scrolled (520, 310) with delta (0, 0)
Screenshot: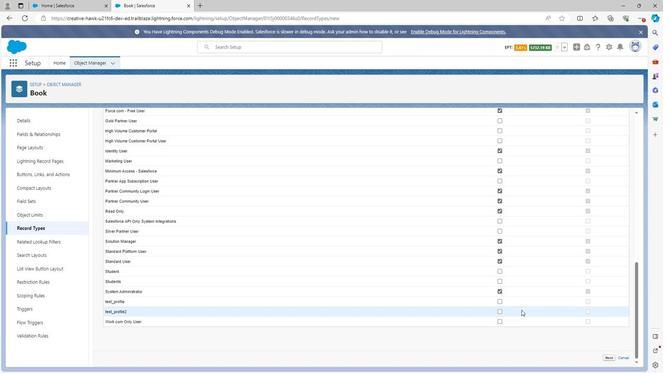 
Action: Mouse scrolled (520, 310) with delta (0, 0)
Screenshot: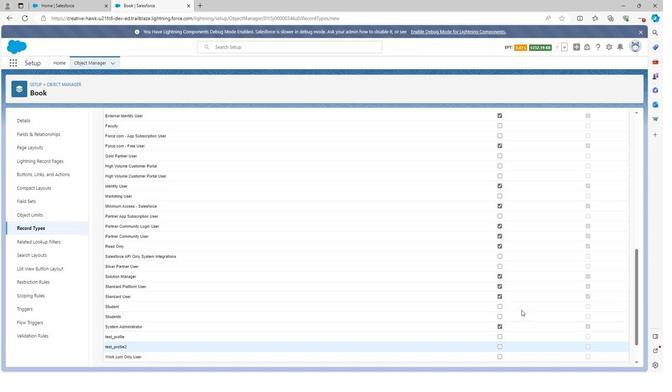 
Action: Mouse scrolled (520, 310) with delta (0, 0)
Screenshot: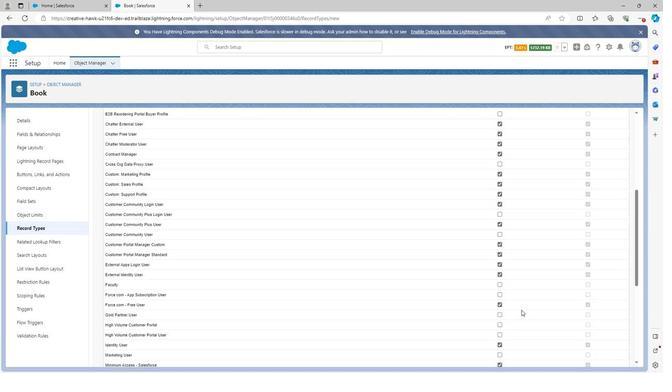 
Action: Mouse scrolled (520, 310) with delta (0, 0)
Screenshot: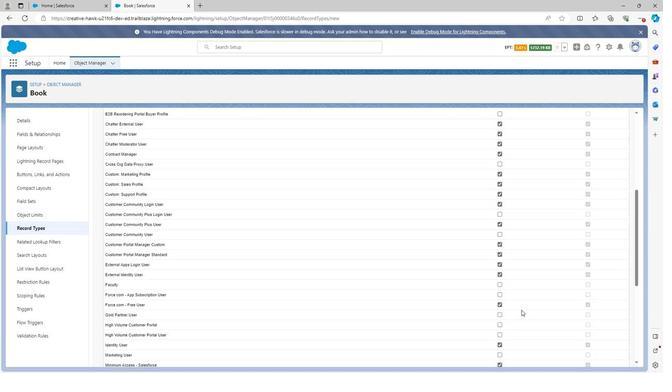 
Action: Mouse scrolled (520, 310) with delta (0, 0)
Screenshot: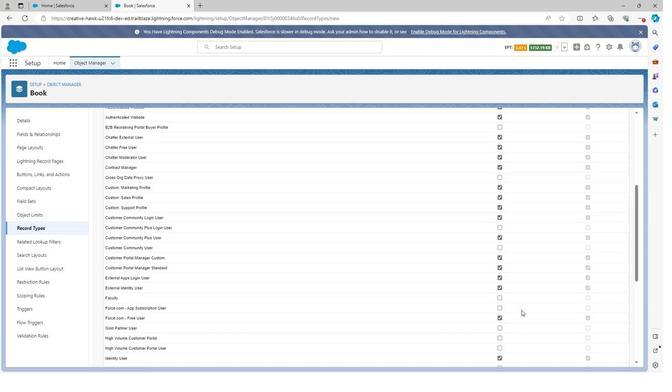 
Action: Mouse scrolled (520, 310) with delta (0, 0)
Screenshot: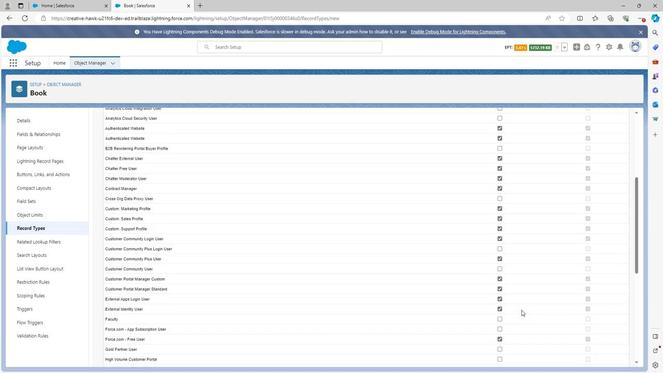 
Action: Mouse moved to (569, 297)
Screenshot: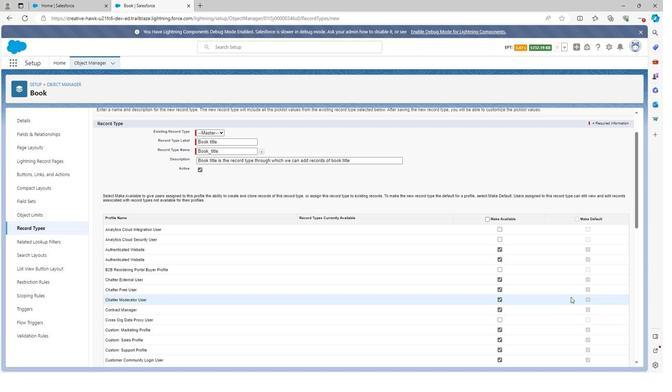 
Action: Mouse scrolled (569, 296) with delta (0, 0)
Screenshot: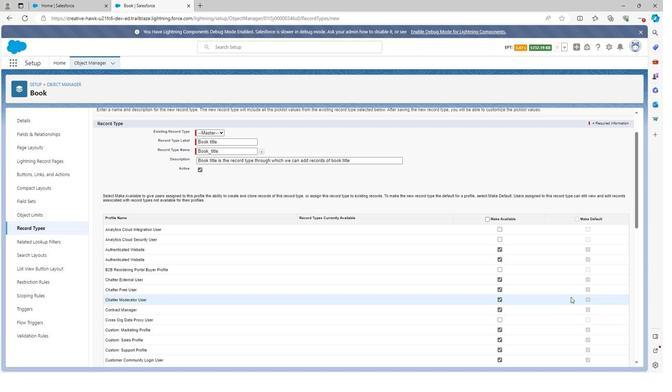 
Action: Mouse moved to (569, 297)
Screenshot: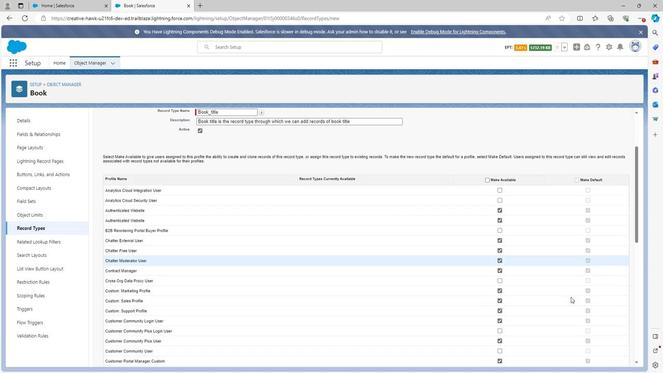 
Action: Mouse scrolled (569, 297) with delta (0, 0)
Screenshot: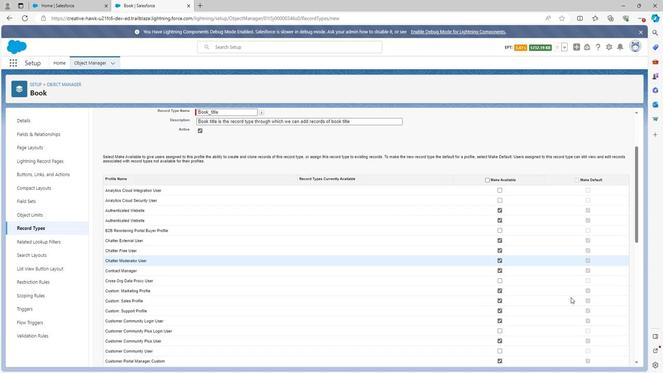 
Action: Mouse moved to (569, 297)
Screenshot: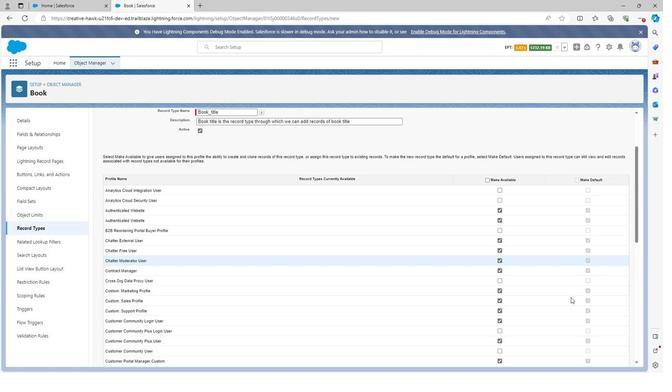 
Action: Mouse scrolled (569, 297) with delta (0, 0)
Screenshot: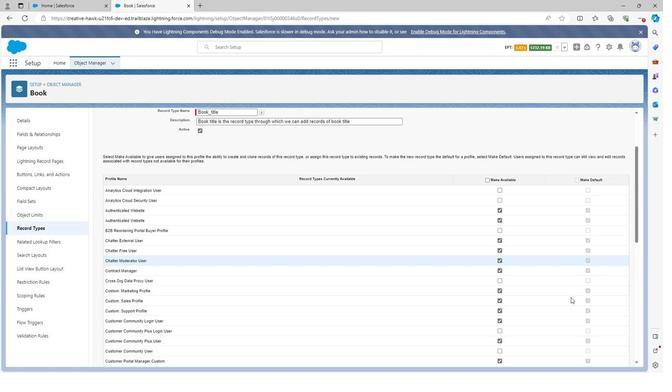
Action: Mouse scrolled (569, 297) with delta (0, 0)
Screenshot: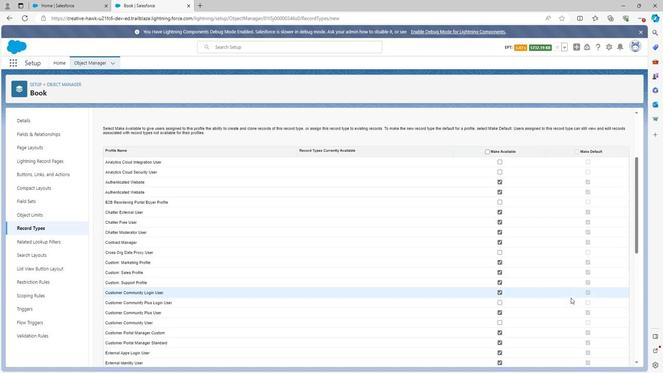 
Action: Mouse scrolled (569, 297) with delta (0, 0)
Screenshot: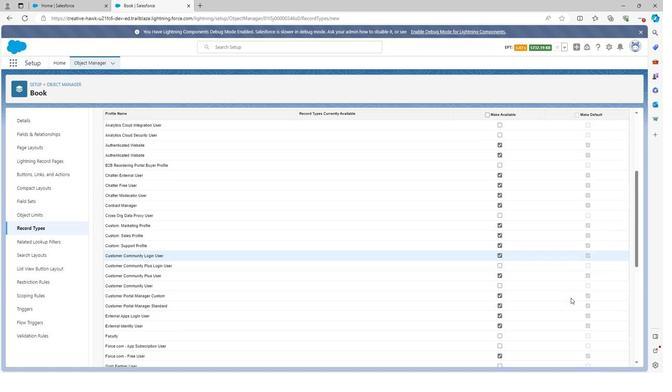 
Action: Mouse moved to (569, 298)
Screenshot: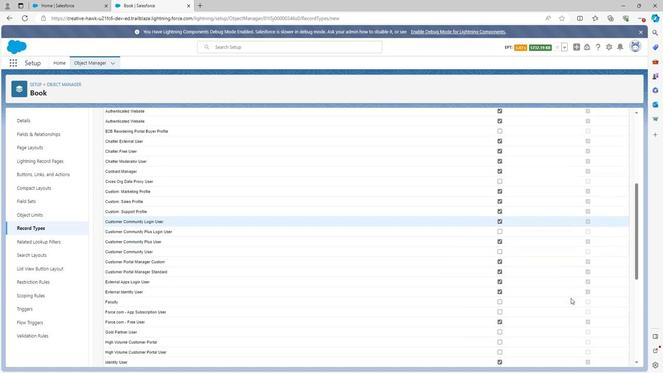 
Action: Mouse scrolled (569, 298) with delta (0, 0)
Screenshot: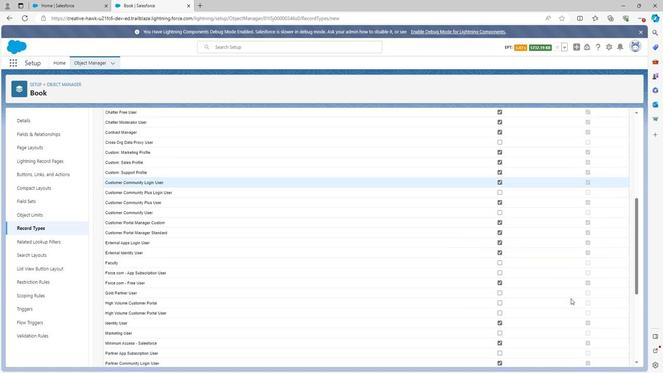 
Action: Mouse scrolled (569, 298) with delta (0, 0)
Screenshot: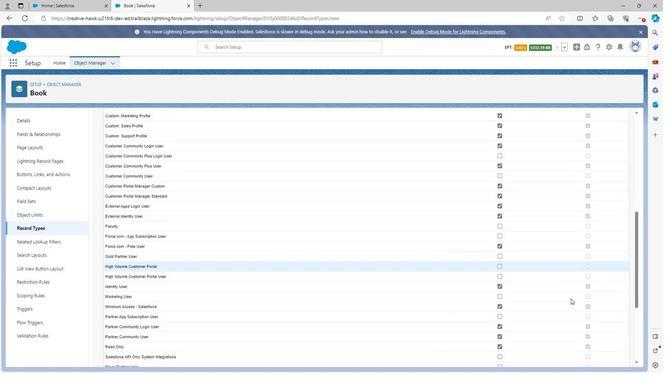 
Action: Mouse moved to (569, 298)
Screenshot: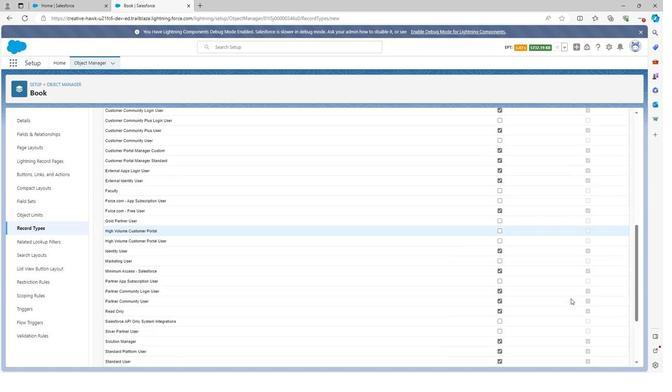 
Action: Mouse scrolled (569, 298) with delta (0, 0)
Screenshot: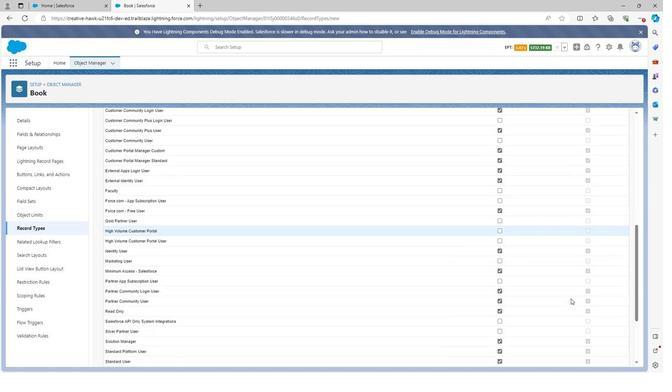 
Action: Mouse moved to (569, 301)
Screenshot: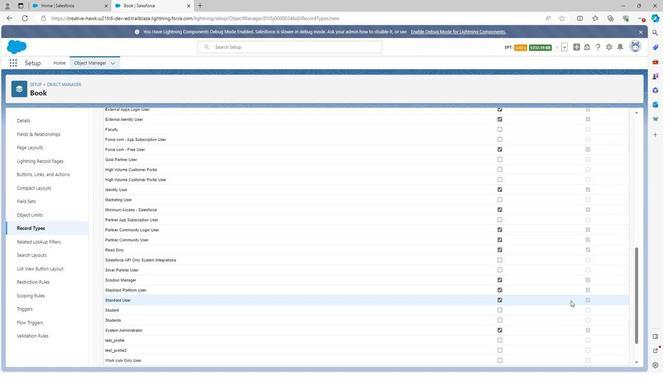 
Action: Mouse scrolled (569, 301) with delta (0, 0)
Screenshot: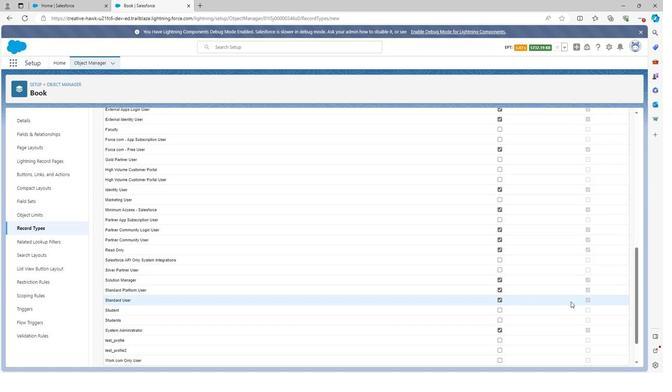 
Action: Mouse scrolled (569, 301) with delta (0, 0)
Screenshot: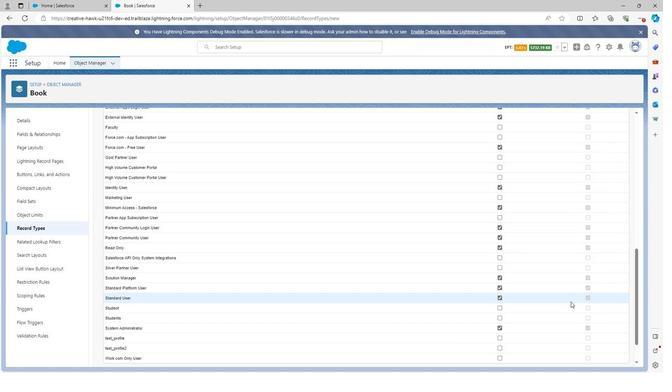 
Action: Mouse scrolled (569, 301) with delta (0, 0)
Screenshot: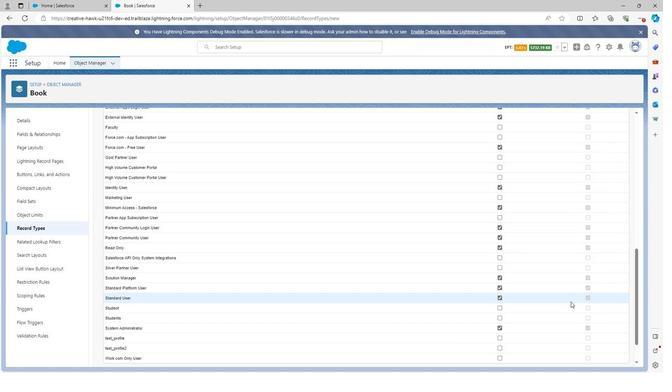 
Action: Mouse scrolled (569, 301) with delta (0, 0)
Screenshot: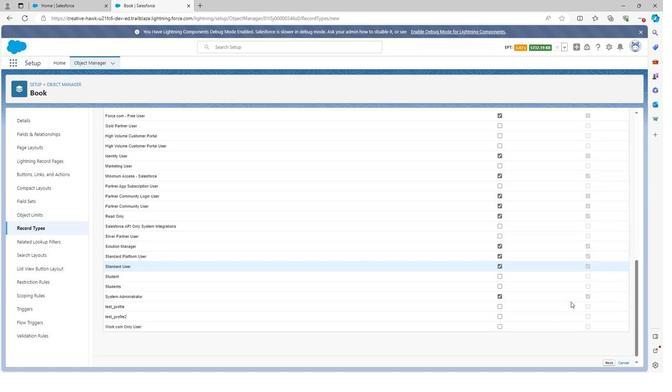 
Action: Mouse scrolled (569, 301) with delta (0, 0)
Screenshot: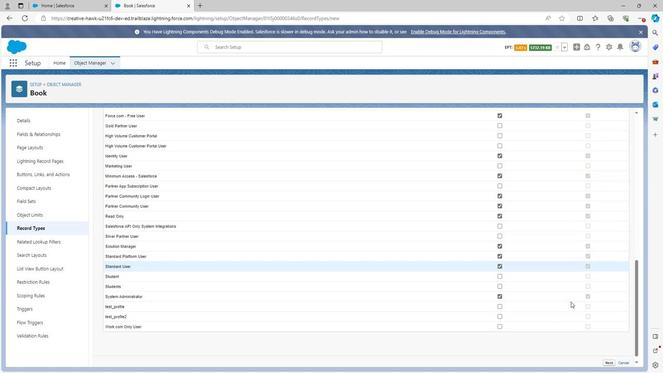 
Action: Mouse moved to (604, 356)
Screenshot: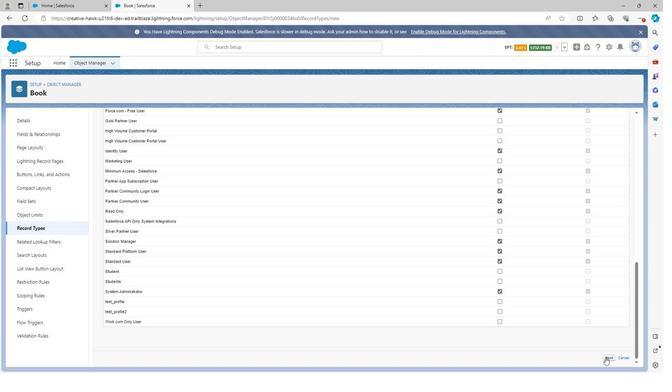 
Action: Mouse pressed left at (604, 356)
Screenshot: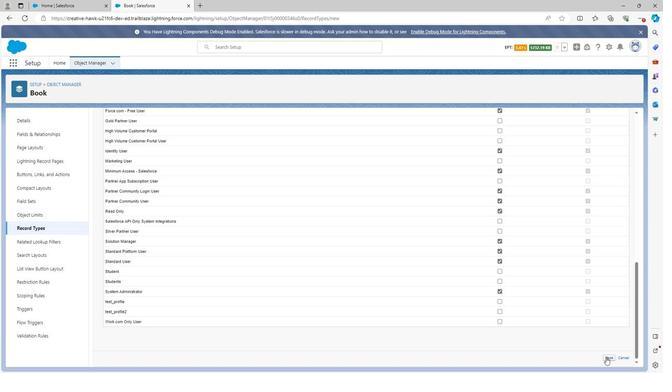
Action: Mouse moved to (269, 205)
Screenshot: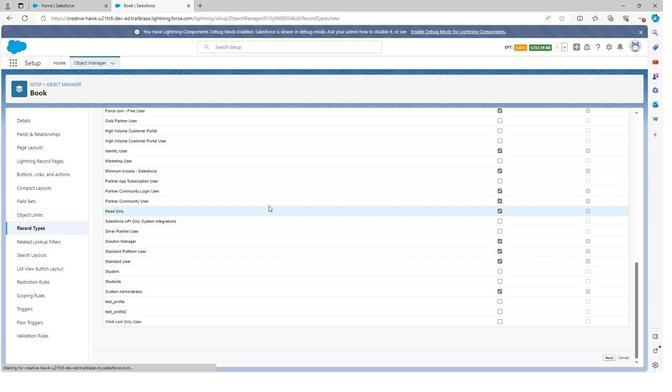 
Action: Mouse scrolled (269, 205) with delta (0, 0)
Screenshot: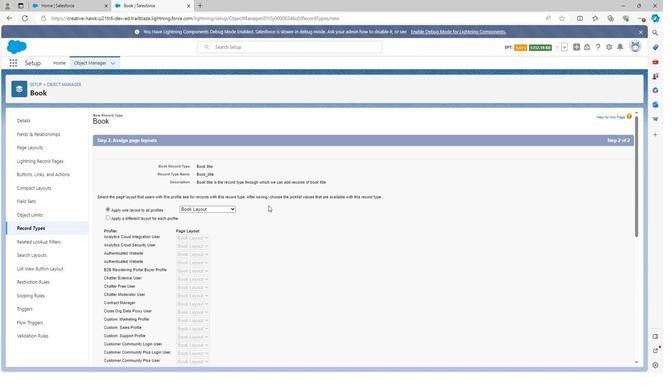 
Action: Mouse scrolled (269, 205) with delta (0, 0)
Screenshot: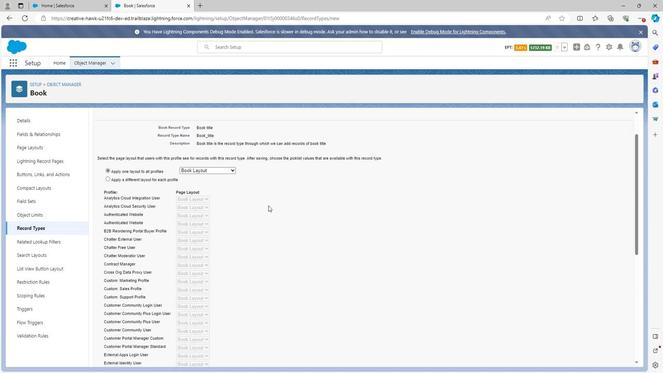 
Action: Mouse scrolled (269, 205) with delta (0, 0)
Screenshot: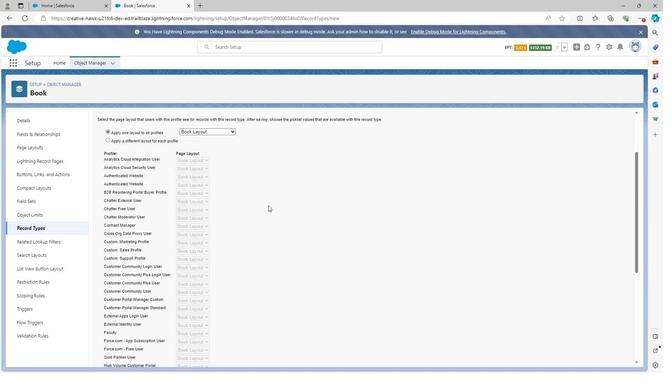 
Action: Mouse scrolled (269, 205) with delta (0, 0)
Screenshot: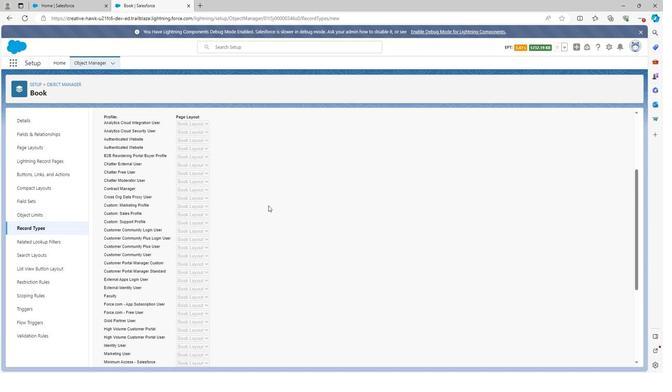
Action: Mouse scrolled (269, 205) with delta (0, 0)
Screenshot: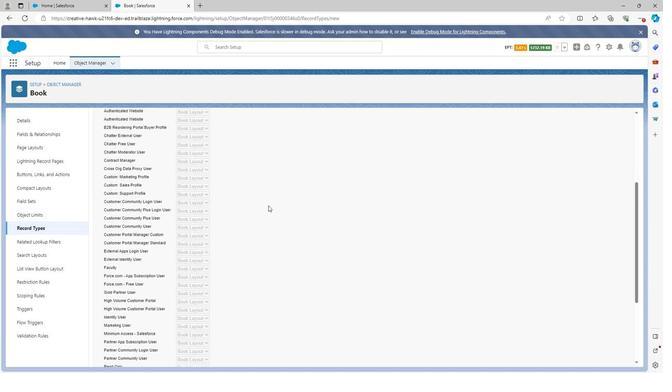 
Action: Mouse scrolled (269, 205) with delta (0, 0)
Screenshot: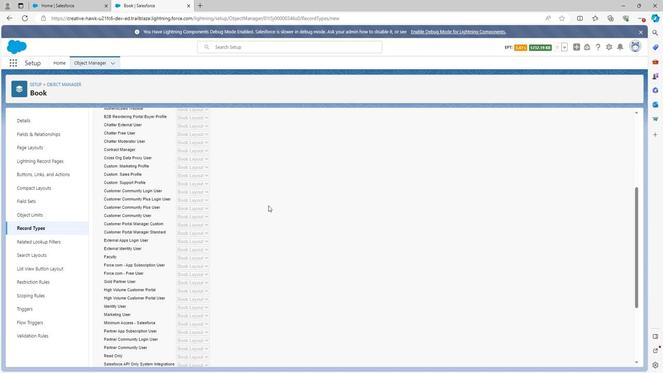 
Action: Mouse scrolled (269, 205) with delta (0, 0)
Screenshot: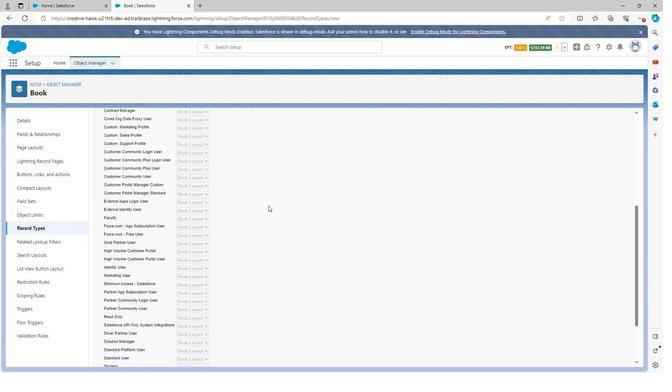 
Action: Mouse moved to (606, 358)
Screenshot: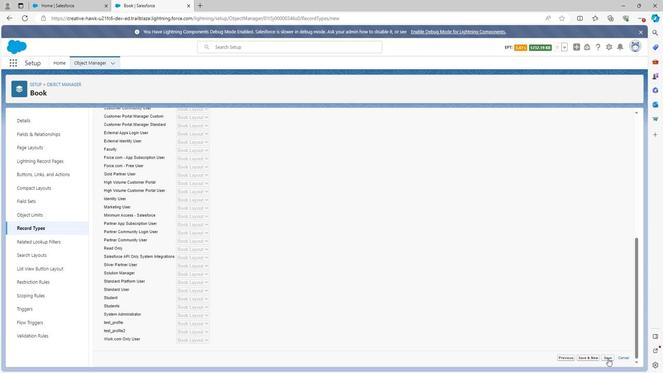 
Action: Mouse pressed left at (606, 358)
Screenshot: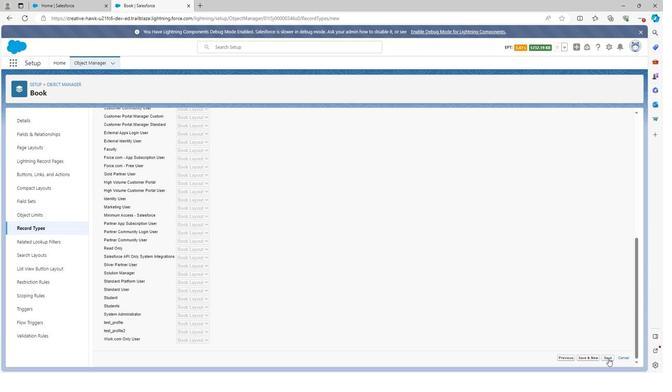 
Action: Mouse moved to (32, 228)
Screenshot: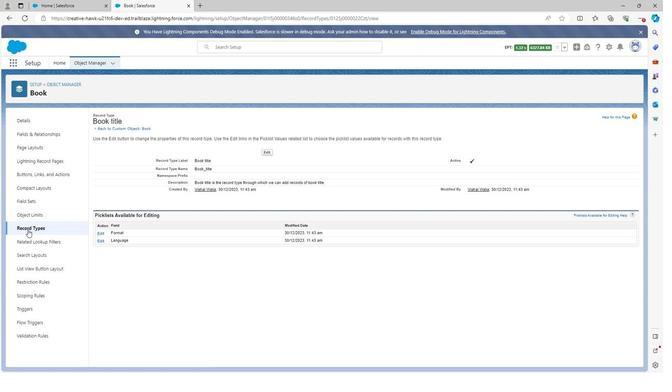 
Action: Mouse pressed left at (32, 228)
Screenshot: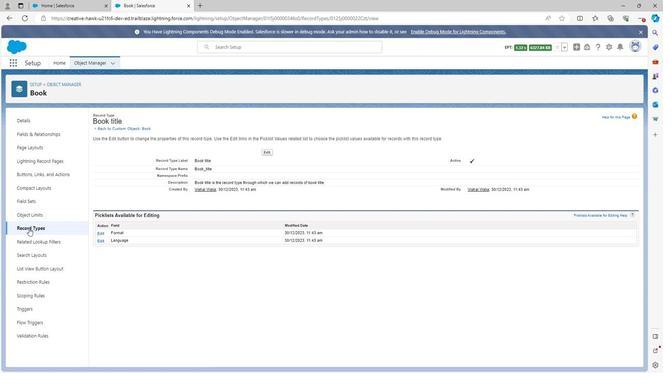 
Action: Mouse moved to (569, 117)
Screenshot: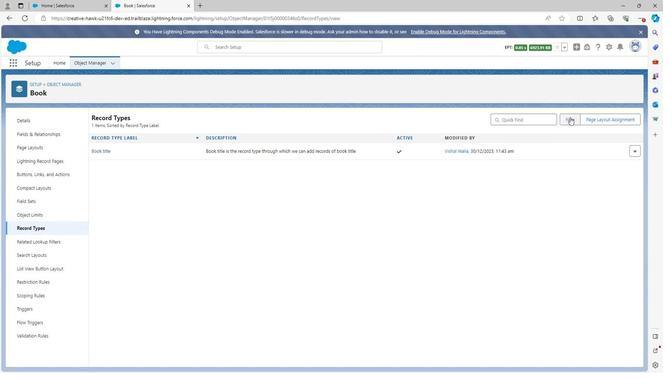 
Action: Mouse pressed left at (569, 117)
Screenshot: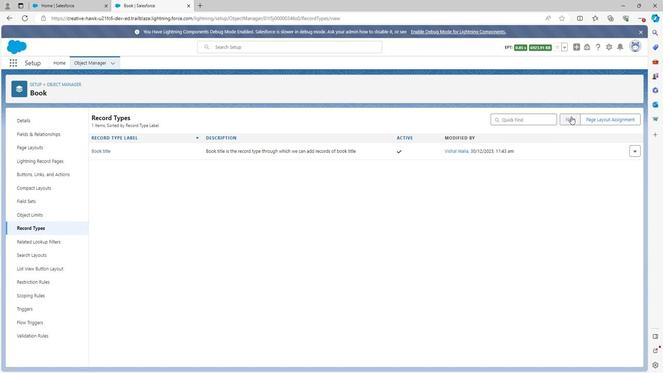 
Action: Mouse moved to (204, 185)
Screenshot: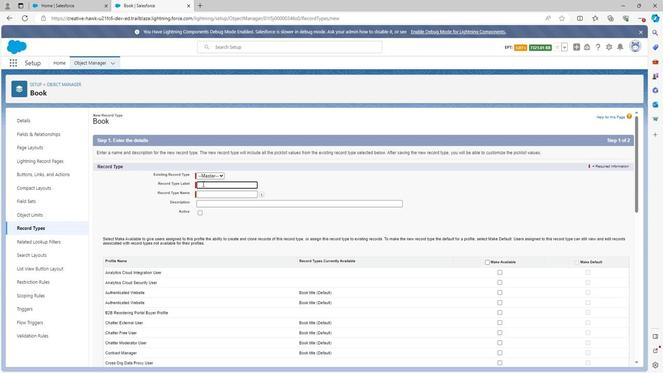 
Action: Mouse pressed left at (204, 185)
Screenshot: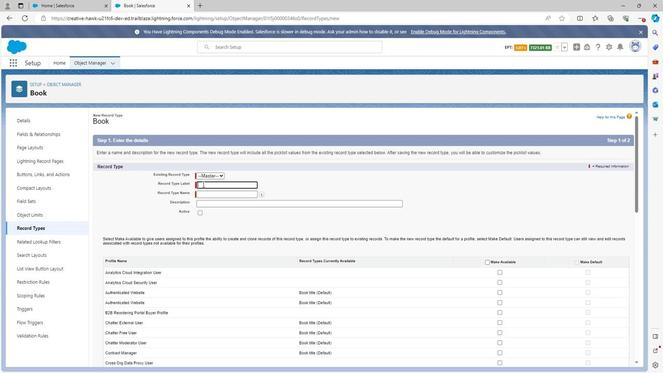 
Action: Key pressed <Key.shift>Book<Key.space><Key.shift>ISBN<Key.space>number
Screenshot: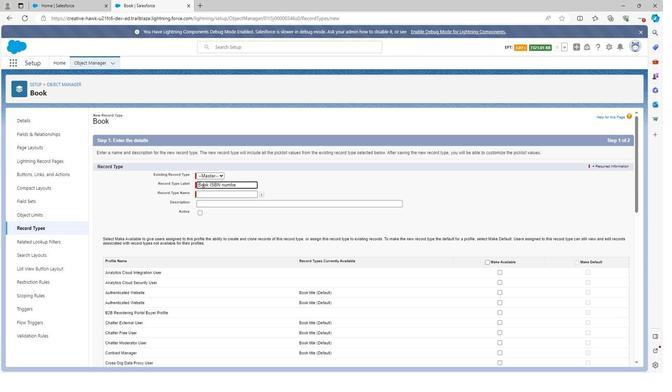 
Action: Mouse moved to (288, 190)
Screenshot: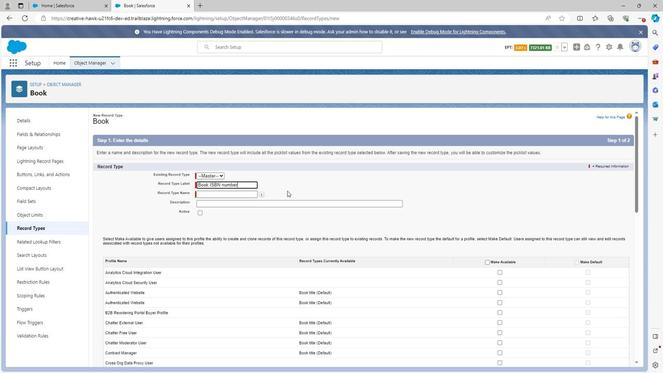 
Action: Mouse pressed left at (288, 190)
Screenshot: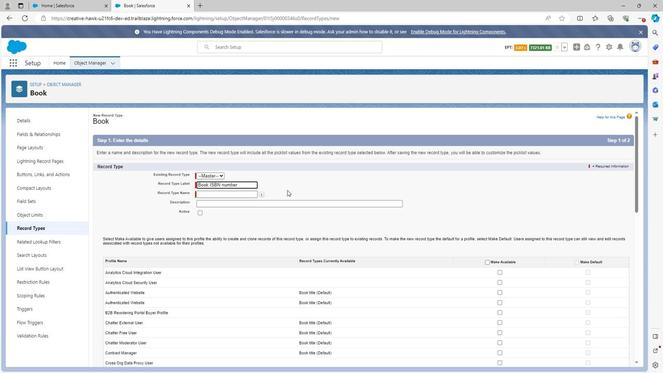 
Action: Mouse moved to (243, 203)
Screenshot: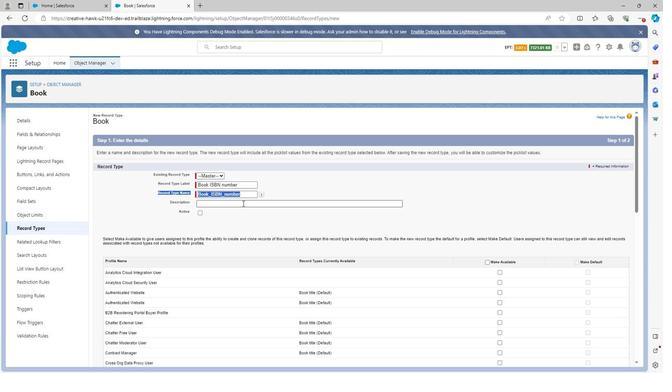 
Action: Mouse pressed left at (243, 203)
Screenshot: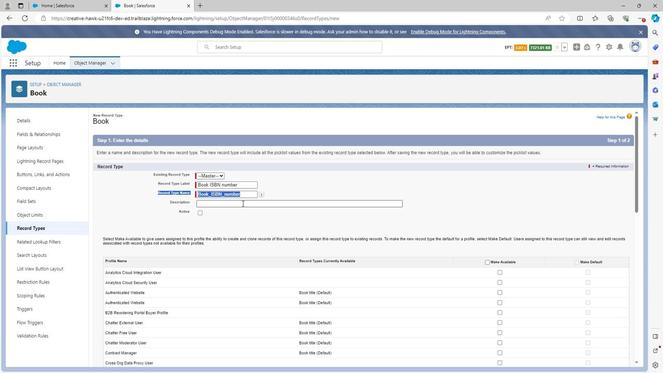 
Action: Key pressed <Key.shift>Book<Key.space><Key.shift>ISBN<Key.space>number<Key.space>is<Key.space>the<Key.space>record<Key.space>type<Key.space>through<Key.space>which<Key.space>we<Key.space>can<Key.space>add<Key.space>records<Key.space>of<Key.space>book<Key.space>
Screenshot: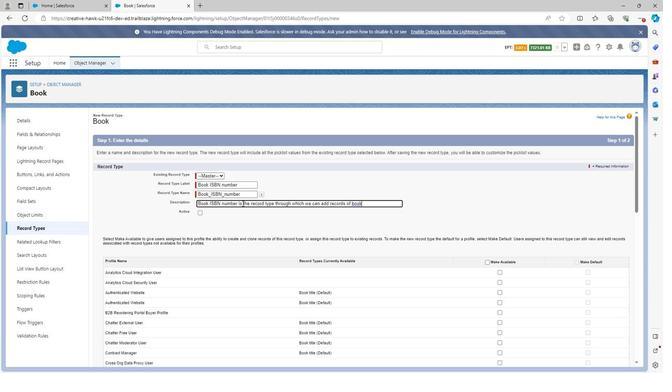 
Action: Mouse moved to (370, 205)
Screenshot: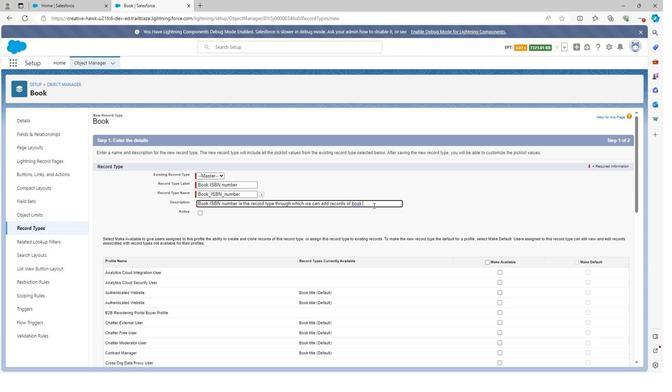 
Action: Key pressed <Key.shift>ISBN<Key.space>number
Screenshot: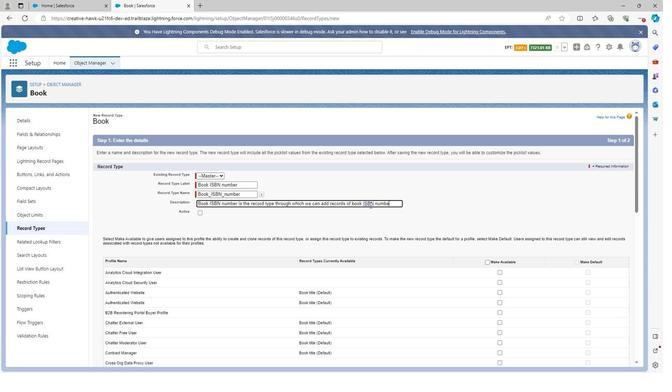 
Action: Mouse moved to (202, 214)
Screenshot: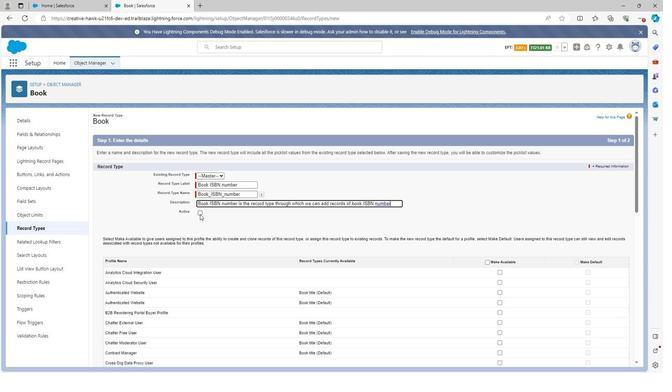 
Action: Mouse pressed left at (202, 214)
Screenshot: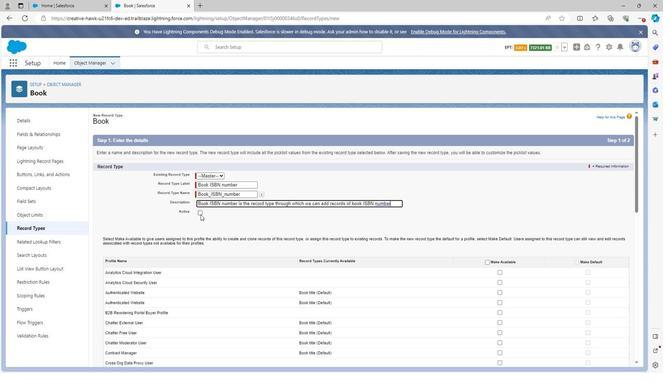 
Action: Mouse moved to (487, 261)
Screenshot: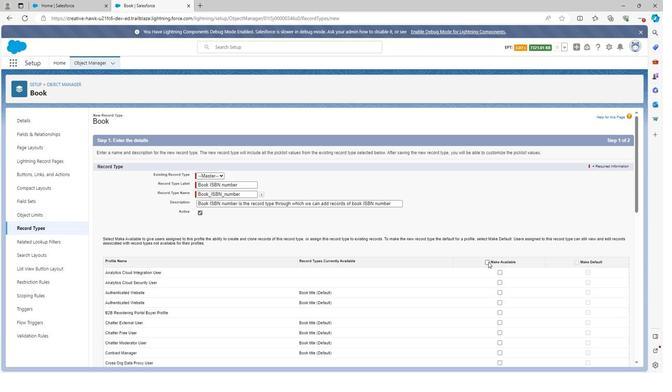 
Action: Mouse pressed left at (487, 261)
Screenshot: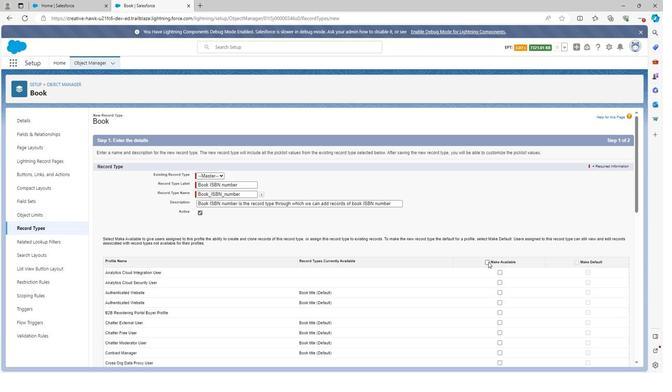 
Action: Mouse moved to (577, 260)
Screenshot: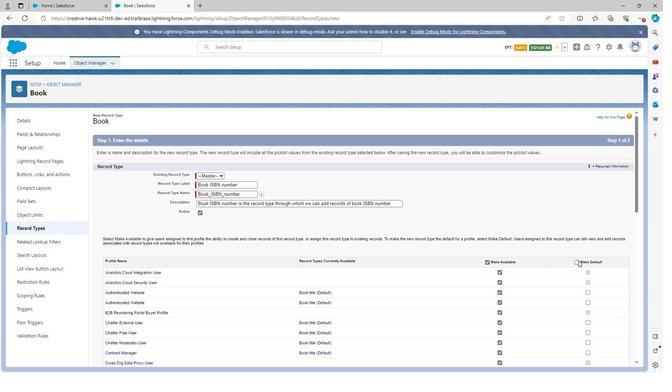 
Action: Mouse pressed left at (577, 260)
Screenshot: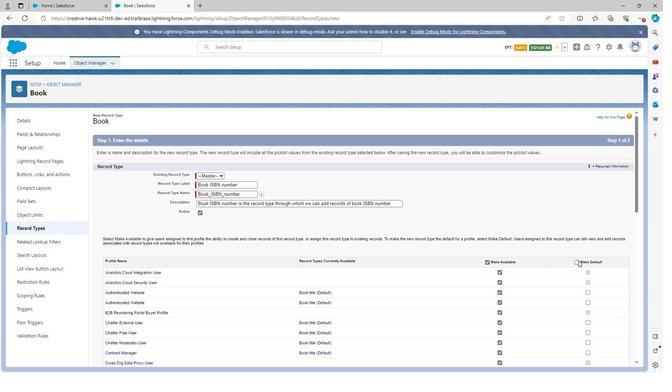 
Action: Mouse moved to (546, 268)
Screenshot: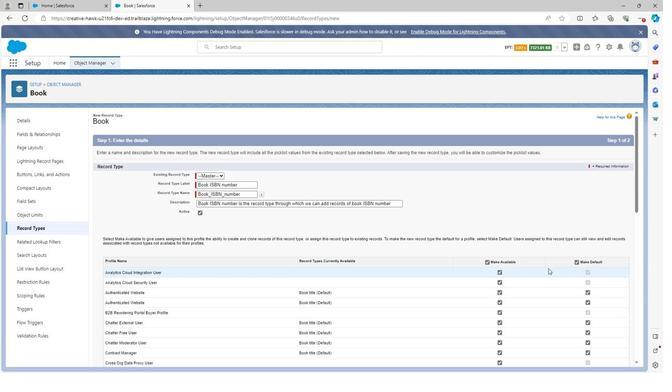 
Action: Mouse scrolled (546, 268) with delta (0, 0)
Screenshot: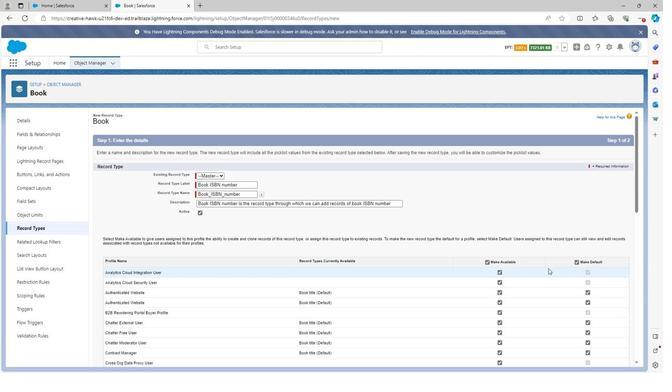 
Action: Mouse moved to (545, 269)
Screenshot: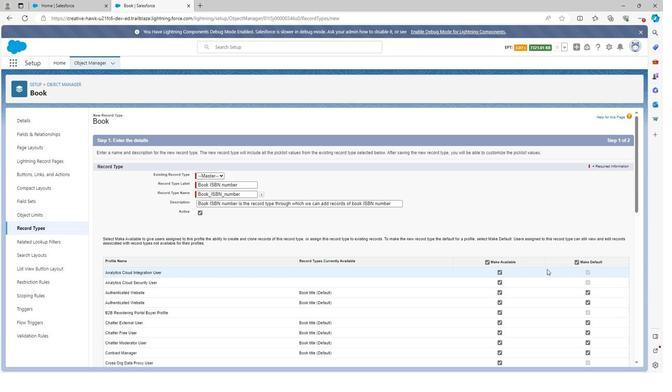 
Action: Mouse scrolled (545, 268) with delta (0, 0)
Screenshot: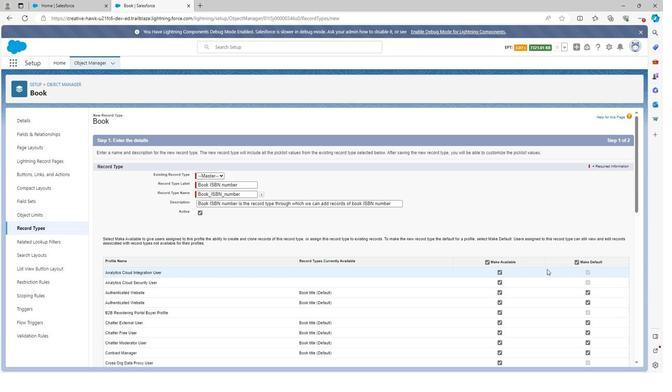 
Action: Mouse moved to (499, 195)
Screenshot: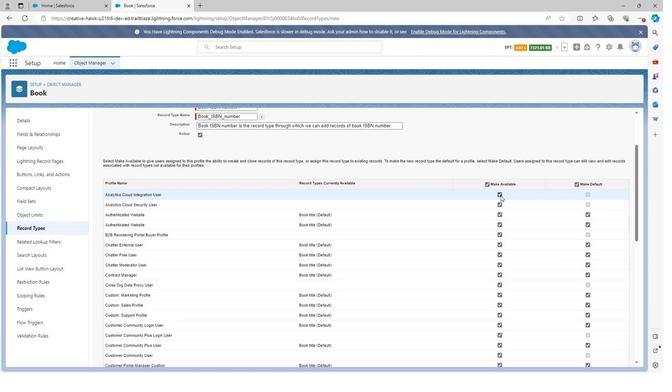 
Action: Mouse pressed left at (499, 195)
Screenshot: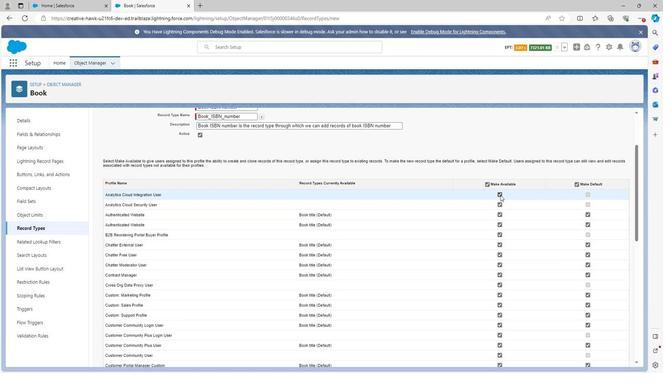 
Action: Mouse moved to (497, 204)
Screenshot: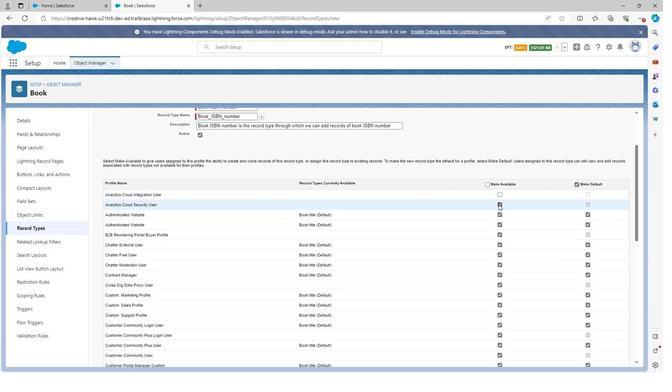 
Action: Mouse pressed left at (497, 204)
Screenshot: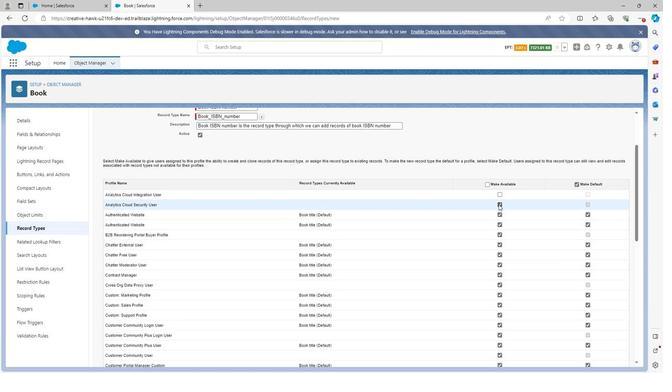
Action: Mouse moved to (499, 235)
Screenshot: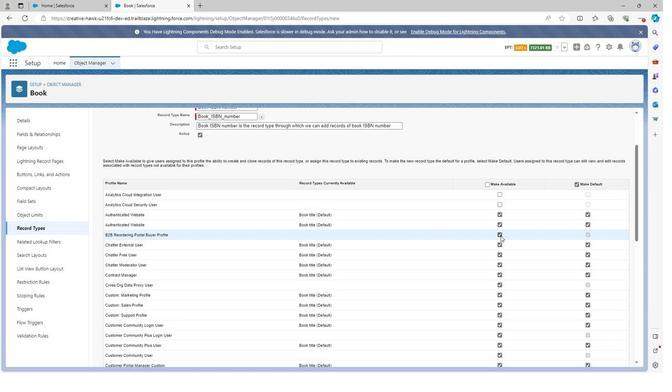 
Action: Mouse pressed left at (499, 235)
Screenshot: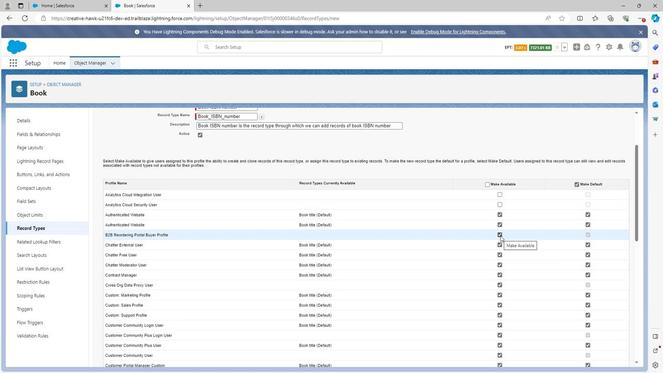 
Action: Mouse moved to (499, 284)
Screenshot: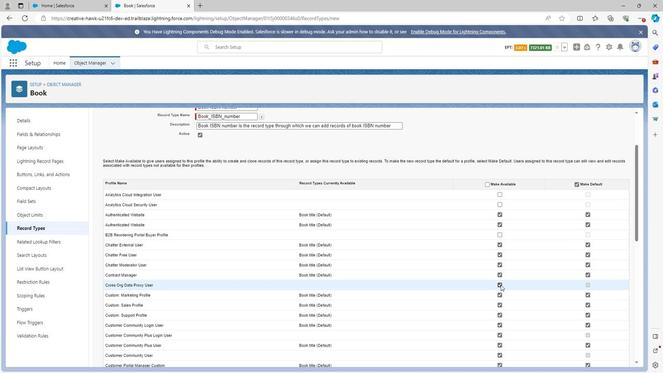 
Action: Mouse pressed left at (499, 284)
Screenshot: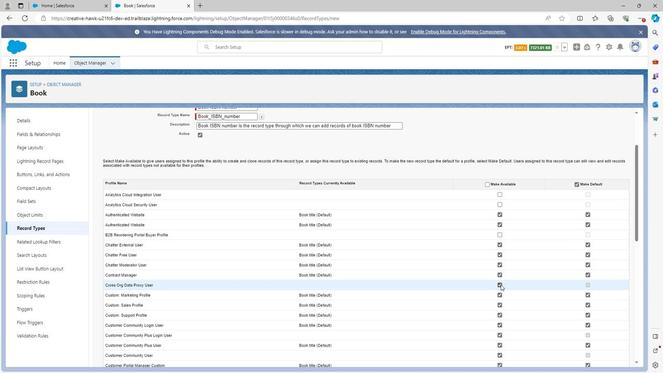 
Action: Mouse moved to (499, 284)
Screenshot: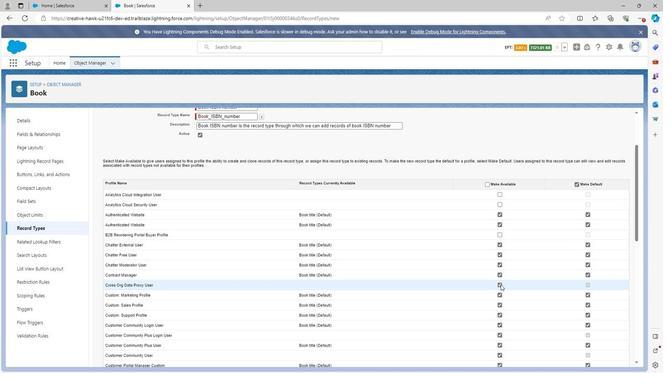
Action: Mouse scrolled (499, 284) with delta (0, 0)
Screenshot: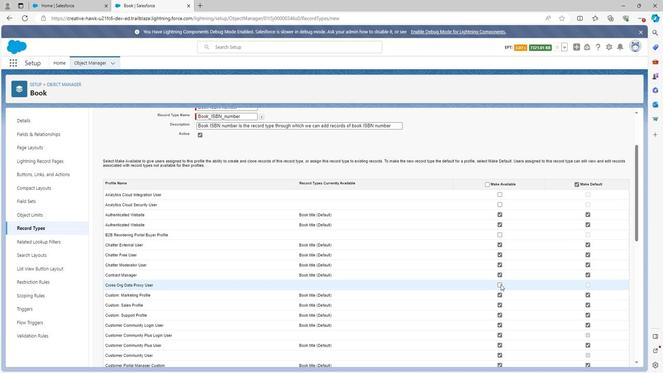 
Action: Mouse scrolled (499, 284) with delta (0, 0)
Screenshot: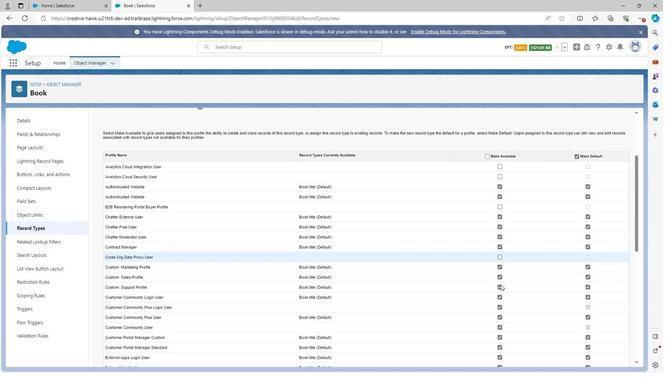 
Action: Mouse scrolled (499, 284) with delta (0, 0)
Screenshot: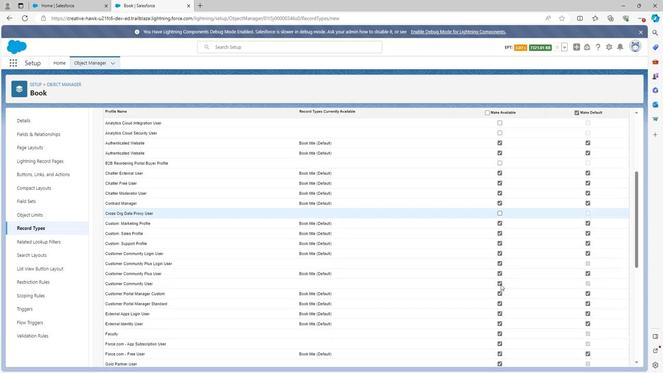 
Action: Mouse moved to (499, 218)
Screenshot: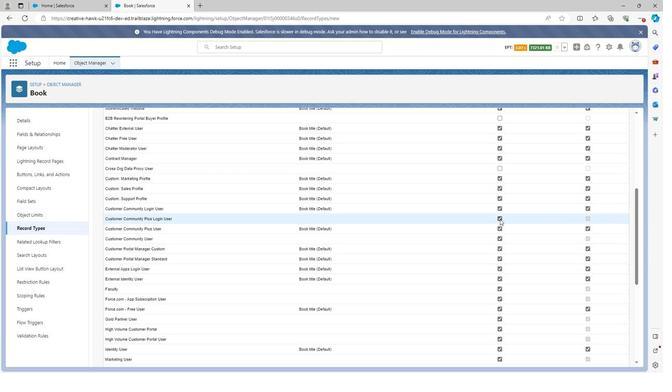 
Action: Mouse pressed left at (499, 218)
Screenshot: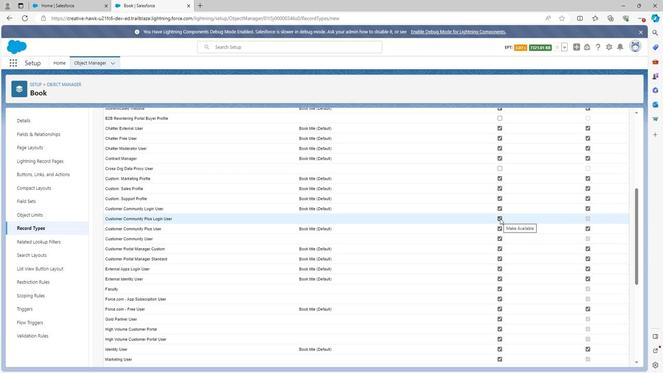 
Action: Mouse moved to (498, 240)
Screenshot: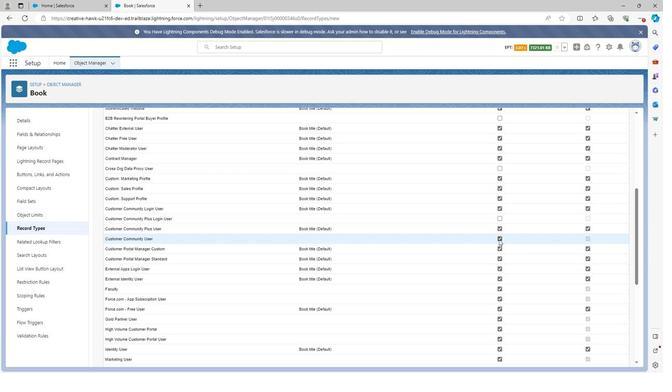 
Action: Mouse pressed left at (498, 240)
Screenshot: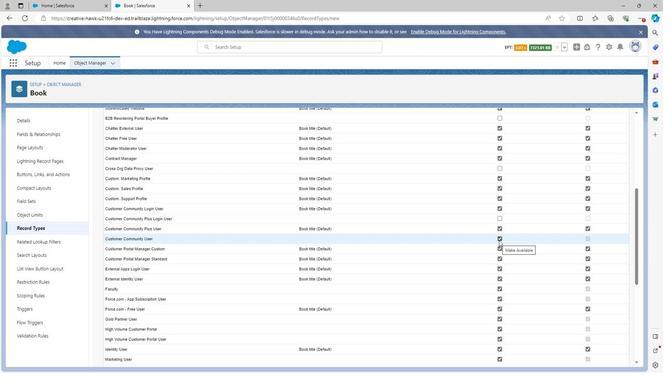 
Action: Mouse moved to (498, 289)
Screenshot: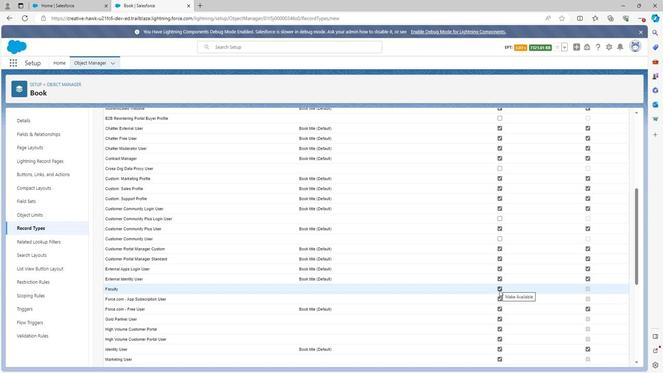 
Action: Mouse pressed left at (498, 289)
Screenshot: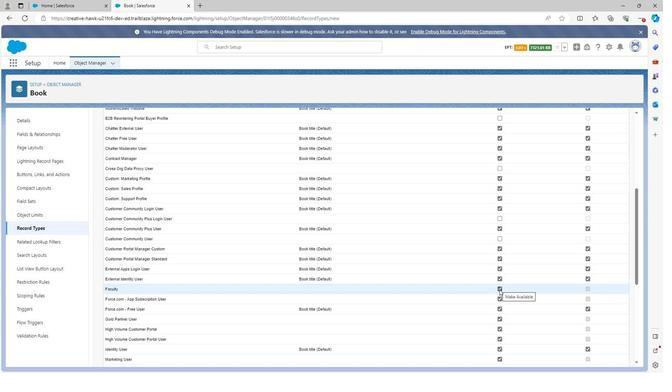 
Action: Mouse moved to (498, 298)
Screenshot: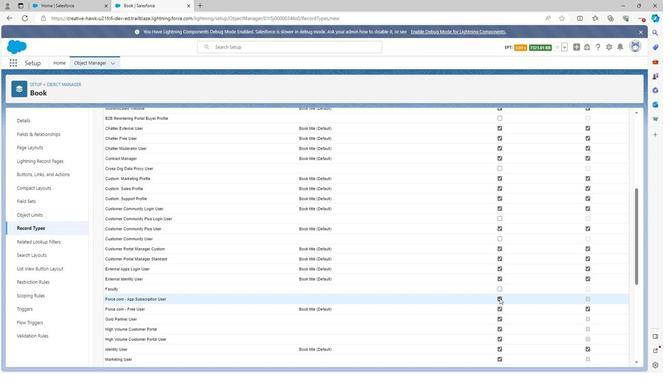 
Action: Mouse pressed left at (498, 298)
Screenshot: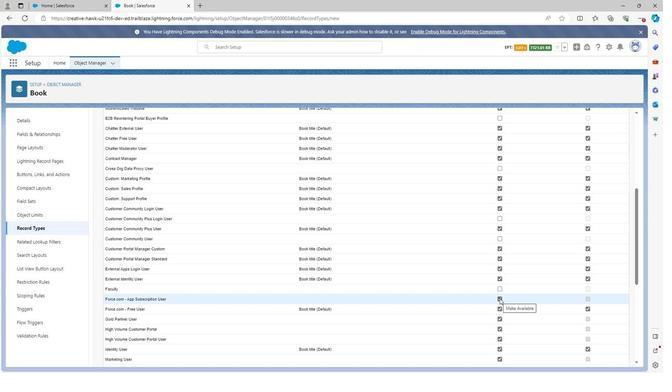 
Action: Mouse moved to (497, 318)
Screenshot: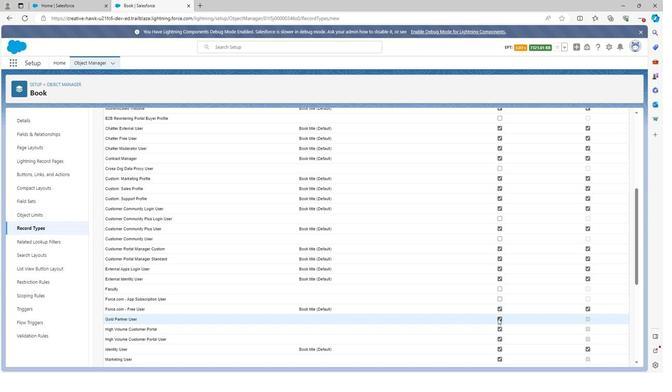
Action: Mouse pressed left at (497, 318)
Screenshot: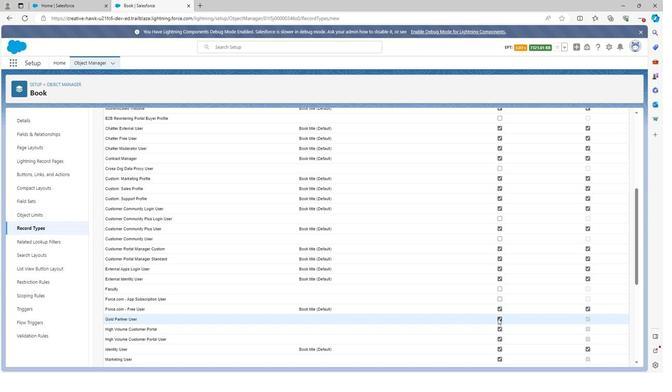 
Action: Mouse moved to (498, 328)
Screenshot: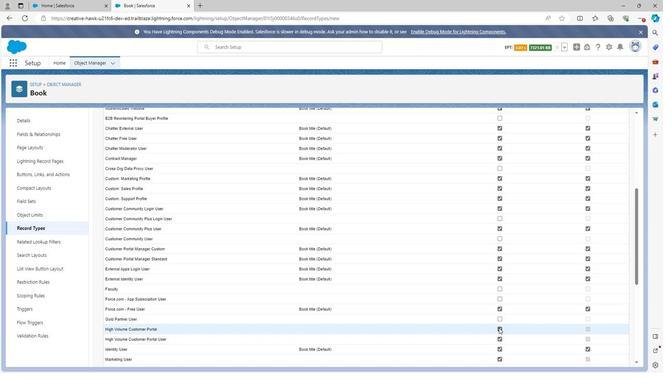 
Action: Mouse pressed left at (498, 328)
Screenshot: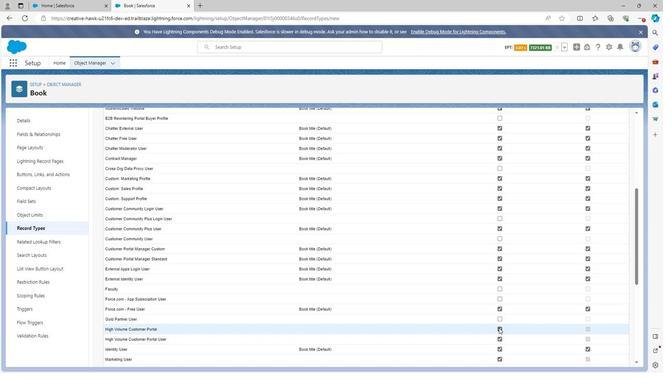 
Action: Mouse moved to (499, 328)
Screenshot: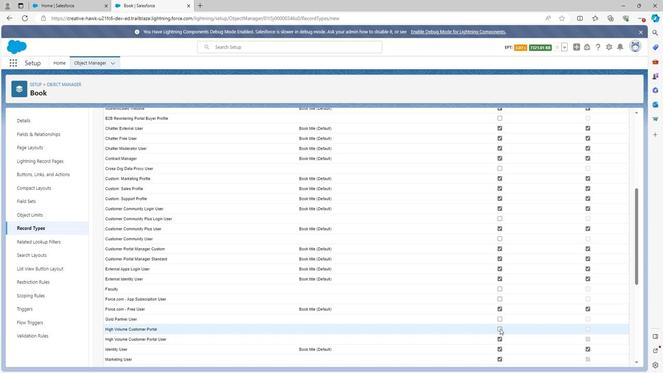 
Action: Mouse scrolled (499, 328) with delta (0, 0)
Screenshot: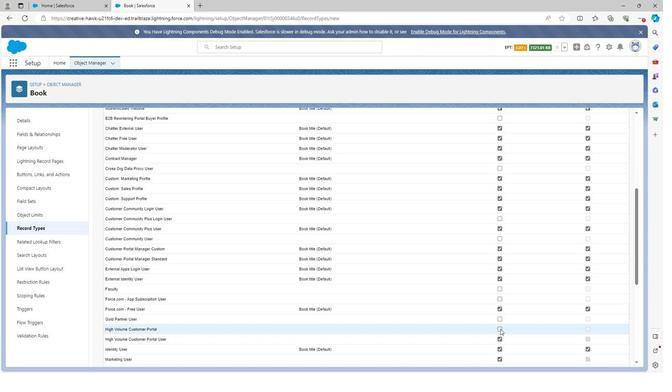 
Action: Mouse moved to (499, 328)
Screenshot: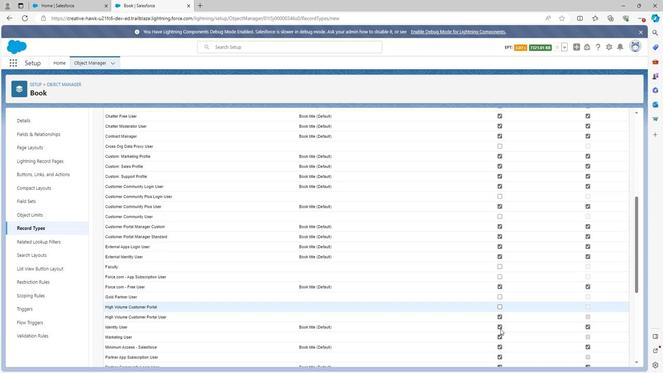 
Action: Mouse scrolled (499, 328) with delta (0, 0)
Screenshot: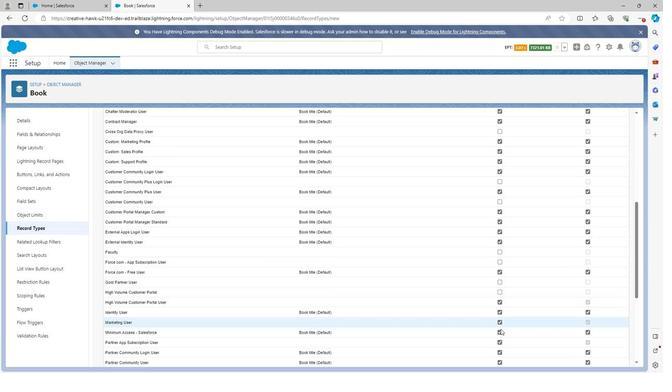 
Action: Mouse moved to (498, 281)
Screenshot: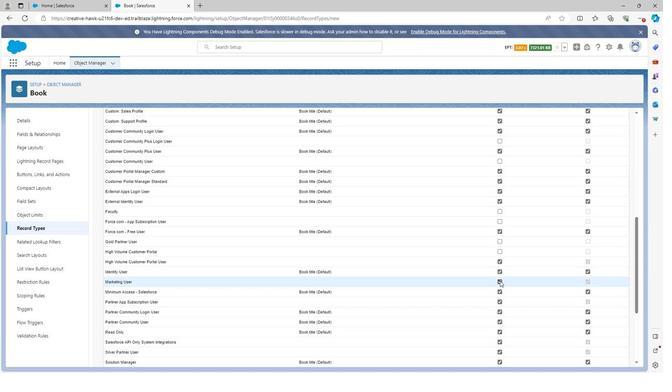 
Action: Mouse pressed left at (498, 281)
Screenshot: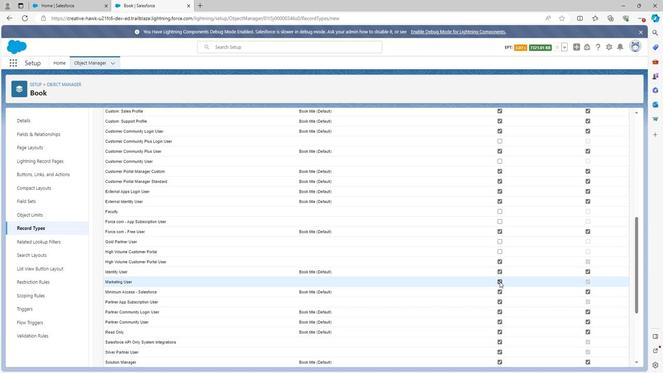 
Action: Mouse moved to (498, 302)
Screenshot: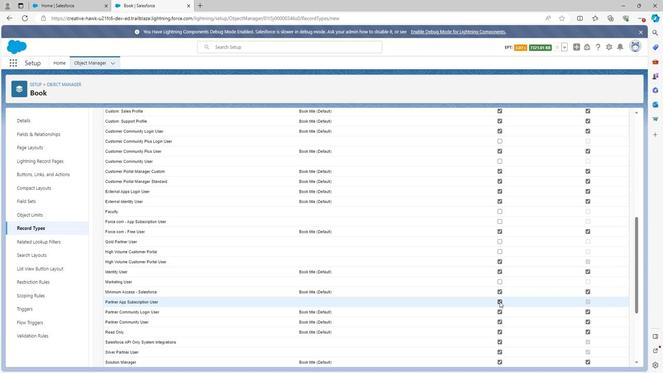 
Action: Mouse pressed left at (498, 302)
Screenshot: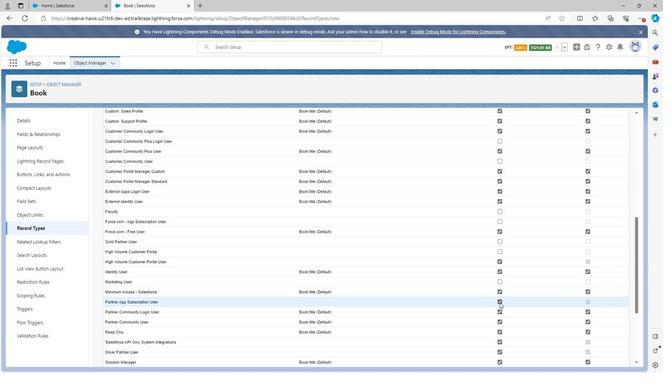 
Action: Mouse moved to (497, 343)
Screenshot: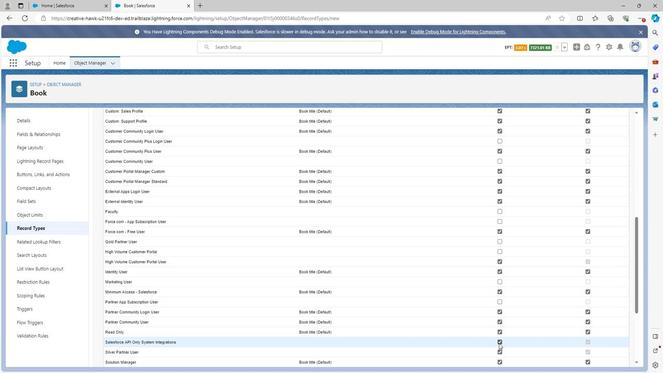 
Action: Mouse pressed left at (497, 343)
Screenshot: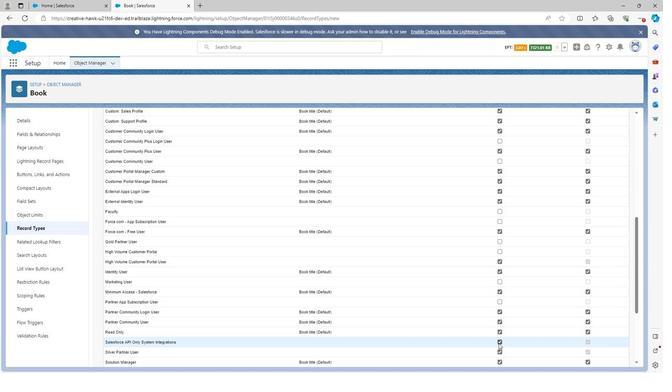 
Action: Mouse moved to (499, 352)
Screenshot: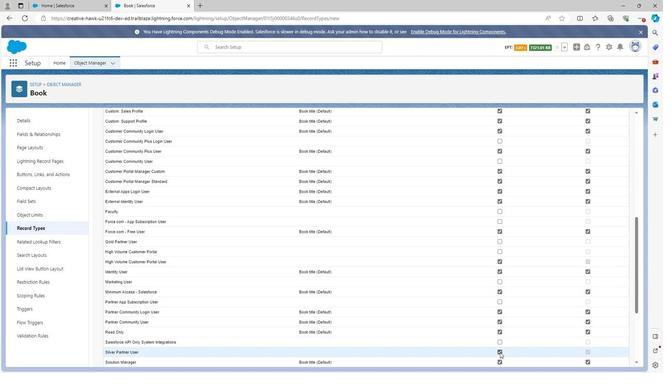 
Action: Mouse pressed left at (499, 352)
Screenshot: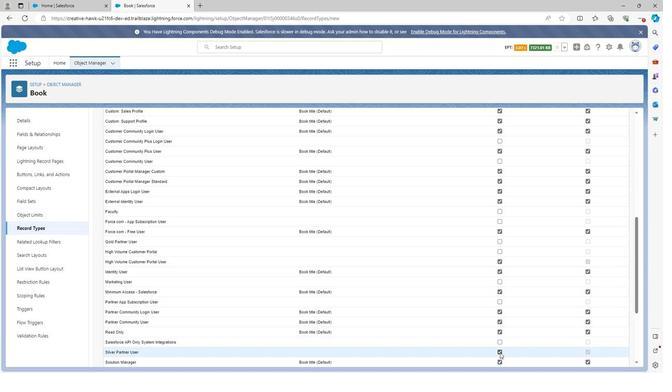 
Action: Mouse scrolled (499, 352) with delta (0, 0)
Screenshot: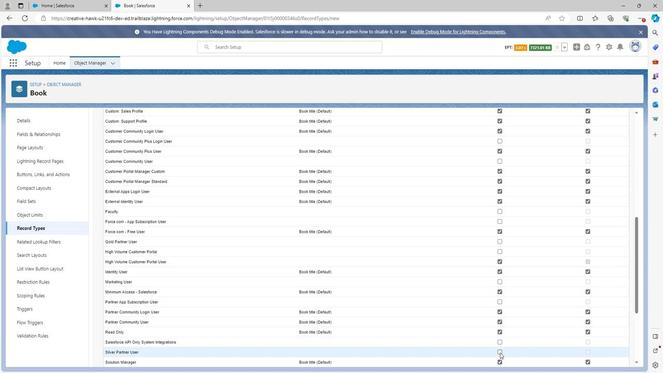 
Action: Mouse scrolled (499, 352) with delta (0, 0)
Screenshot: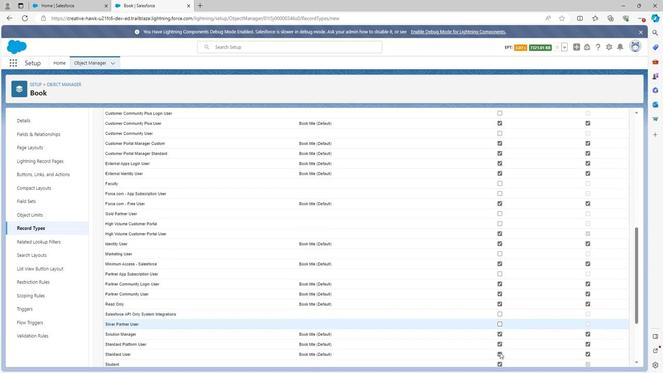 
Action: Mouse moved to (498, 313)
Screenshot: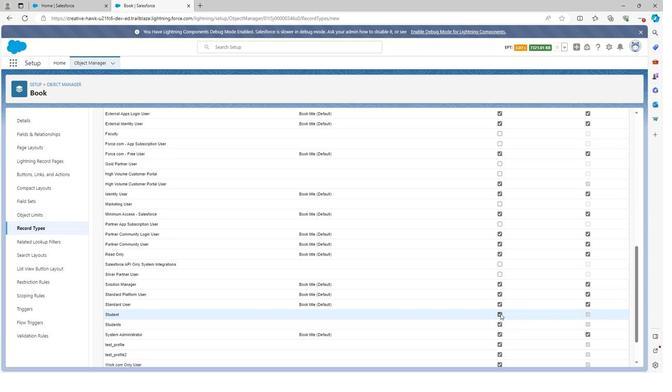 
Action: Mouse pressed left at (498, 313)
Screenshot: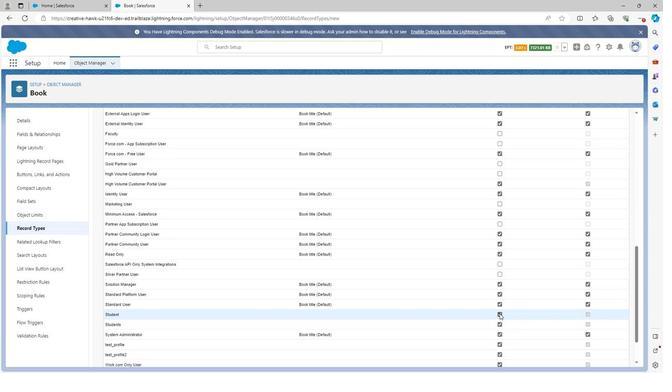 
Action: Mouse moved to (498, 326)
Screenshot: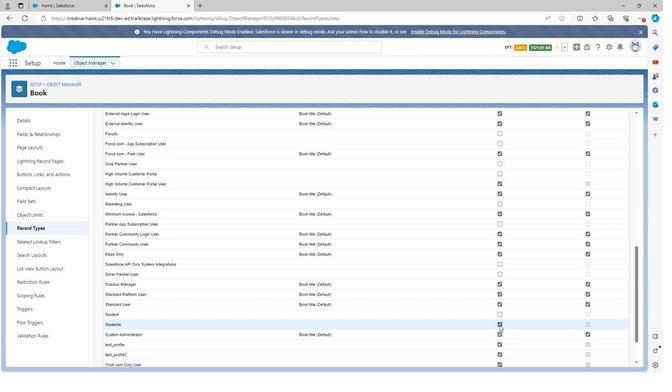 
Action: Mouse pressed left at (498, 326)
Screenshot: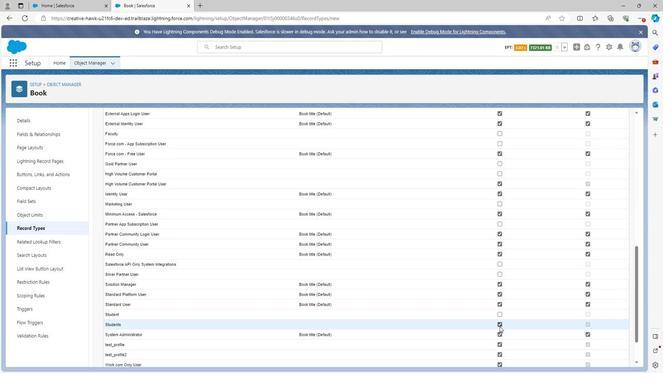 
Action: Mouse moved to (499, 344)
Screenshot: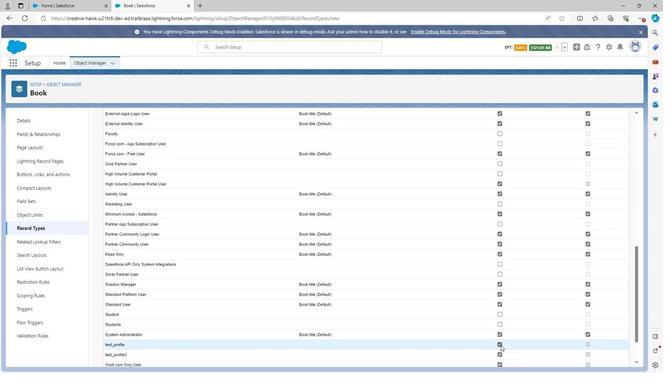 
Action: Mouse pressed left at (499, 344)
Screenshot: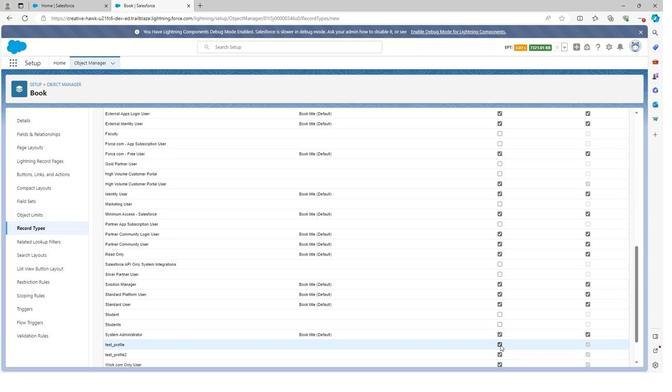
Action: Mouse moved to (497, 355)
Screenshot: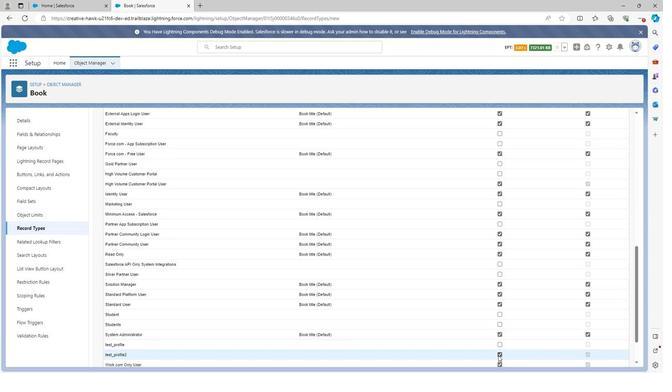 
Action: Mouse pressed left at (497, 355)
Screenshot: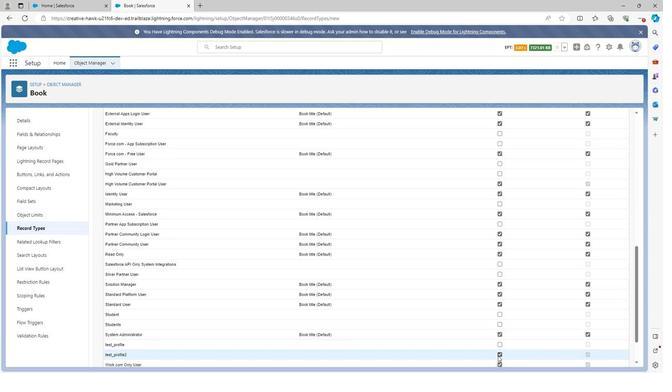 
Action: Mouse moved to (497, 355)
Screenshot: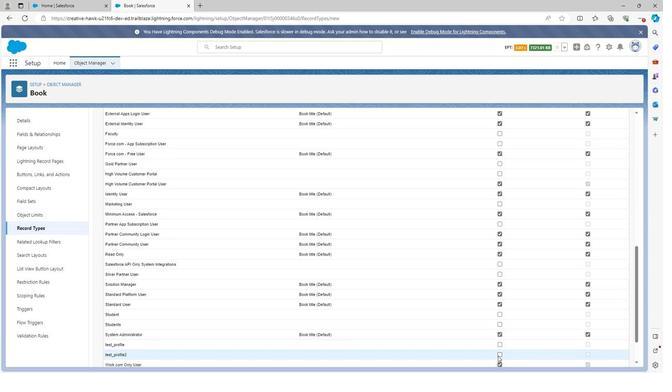 
Action: Mouse scrolled (497, 355) with delta (0, 0)
Screenshot: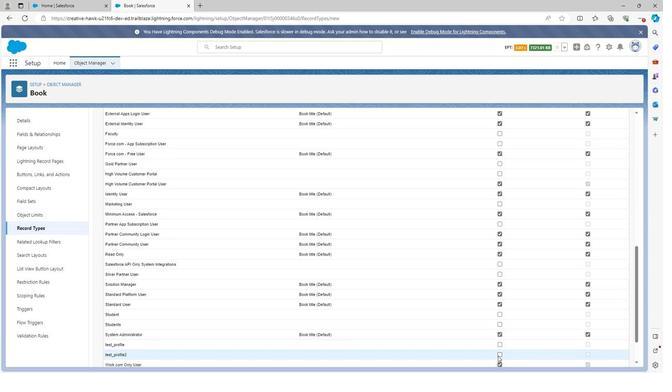 
Action: Mouse moved to (498, 326)
Screenshot: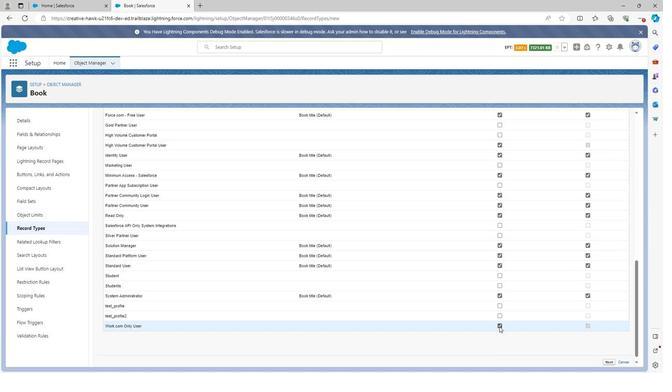 
Action: Mouse pressed left at (498, 326)
Screenshot: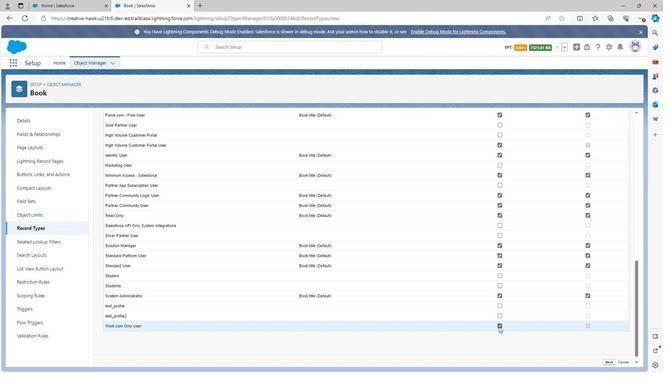 
Action: Mouse moved to (607, 359)
Screenshot: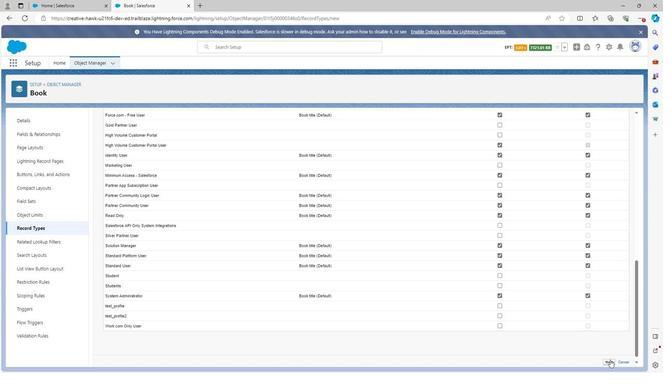 
Action: Mouse pressed left at (607, 359)
Screenshot: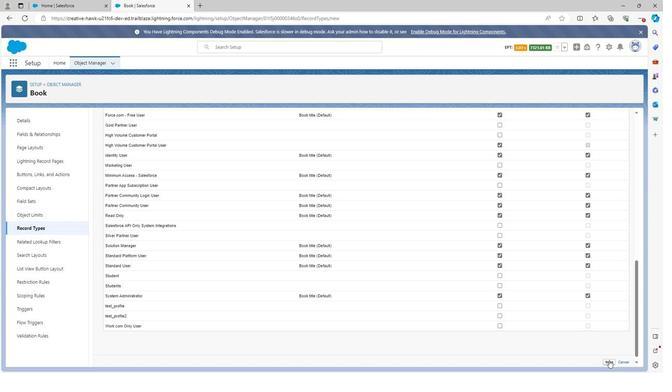 
Action: Mouse moved to (316, 274)
Screenshot: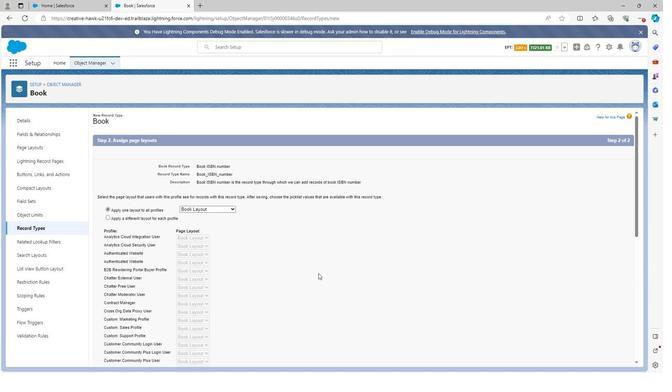 
Action: Mouse scrolled (316, 274) with delta (0, 0)
Screenshot: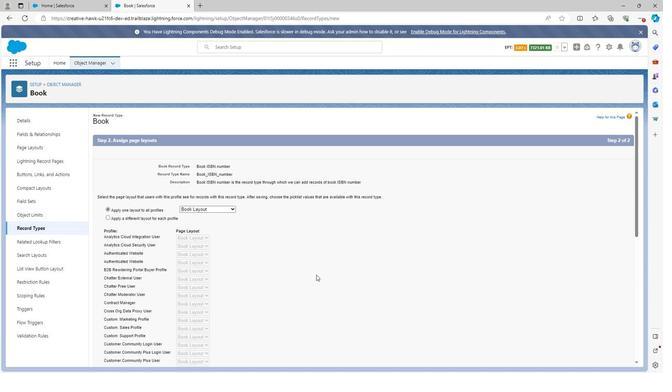 
Action: Mouse scrolled (316, 274) with delta (0, 0)
Screenshot: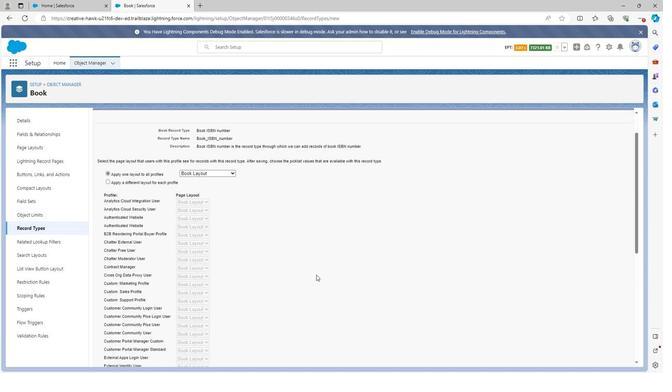 
Action: Mouse scrolled (316, 274) with delta (0, 0)
Screenshot: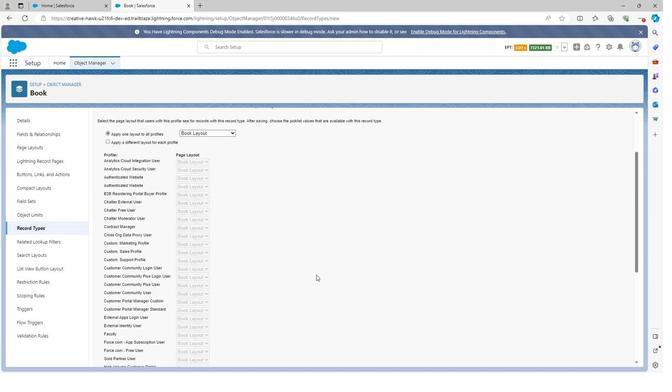 
Action: Mouse moved to (316, 274)
Screenshot: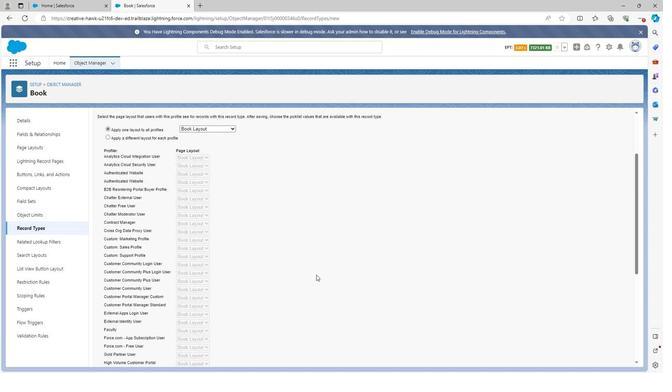 
Action: Mouse scrolled (316, 274) with delta (0, 0)
Screenshot: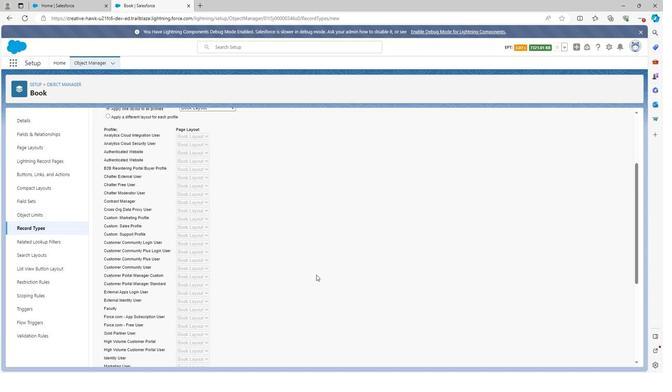 
Action: Mouse scrolled (316, 274) with delta (0, 0)
Screenshot: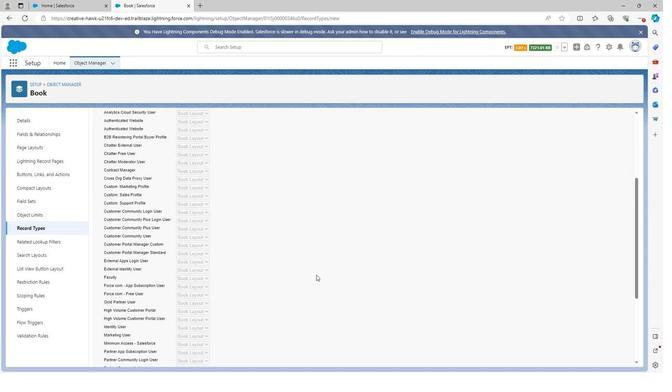 
Action: Mouse scrolled (316, 274) with delta (0, 0)
Screenshot: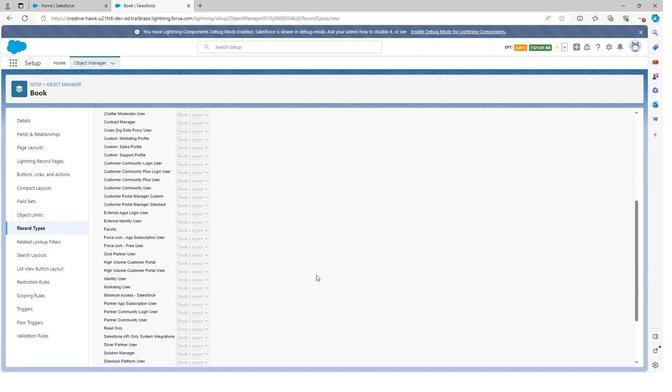 
Action: Mouse scrolled (316, 274) with delta (0, 0)
Screenshot: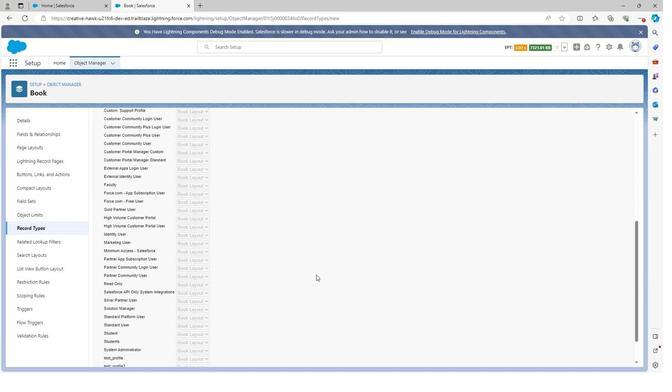 
Action: Mouse moved to (316, 277)
Screenshot: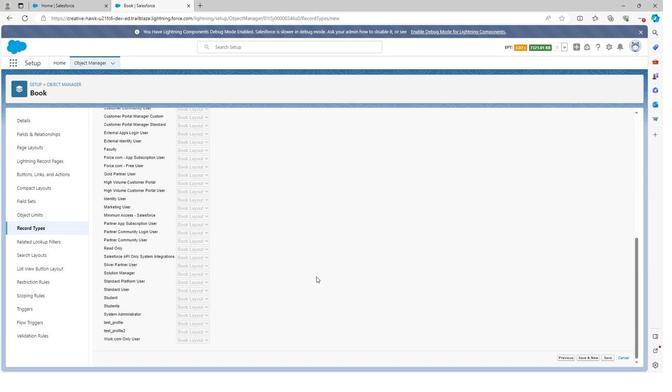 
Action: Mouse scrolled (316, 276) with delta (0, 0)
Screenshot: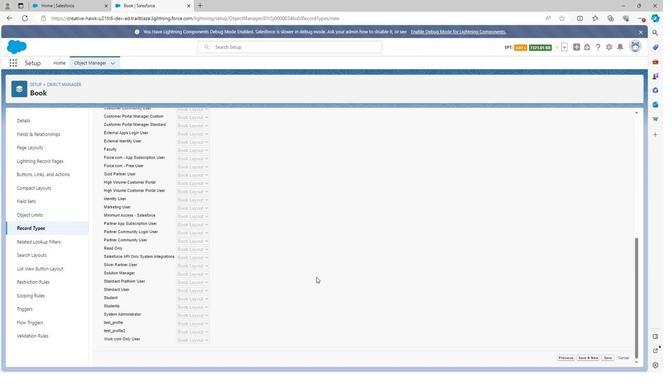 
Action: Mouse moved to (606, 355)
Screenshot: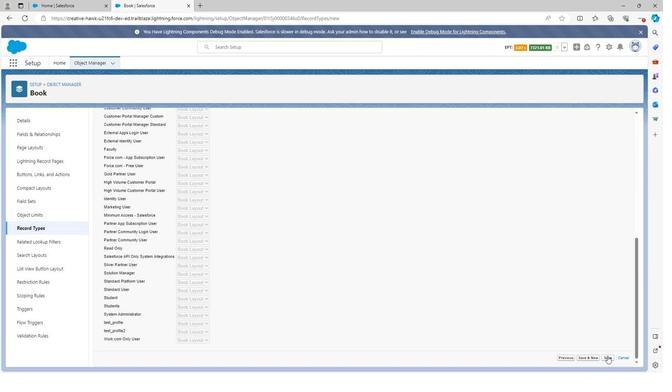 
Action: Mouse pressed left at (606, 355)
Screenshot: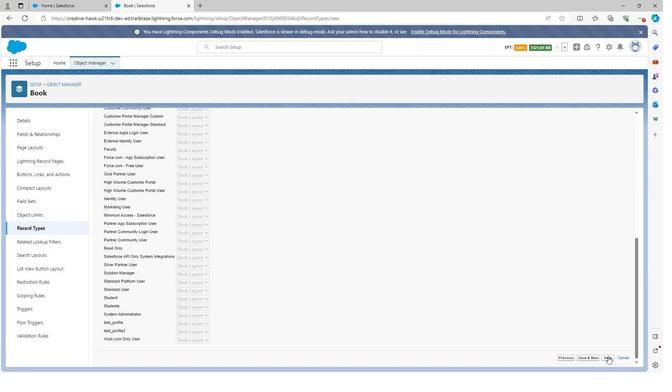 
Action: Mouse moved to (41, 226)
Screenshot: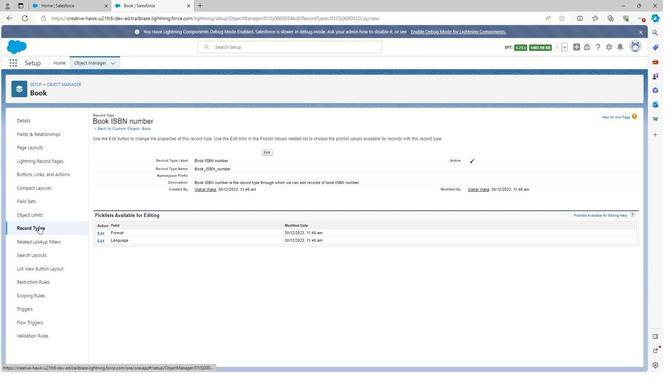 
Action: Mouse pressed left at (41, 226)
Screenshot: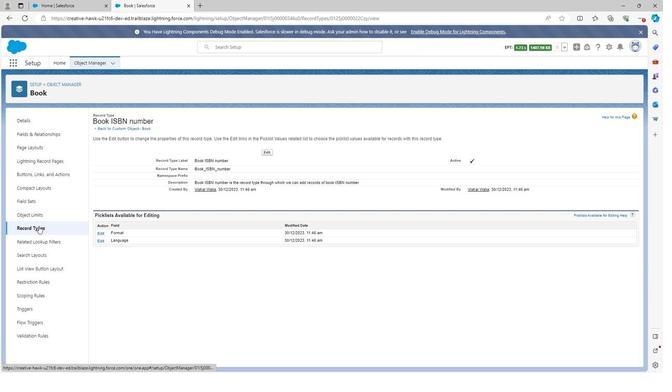 
Action: Mouse moved to (568, 120)
Screenshot: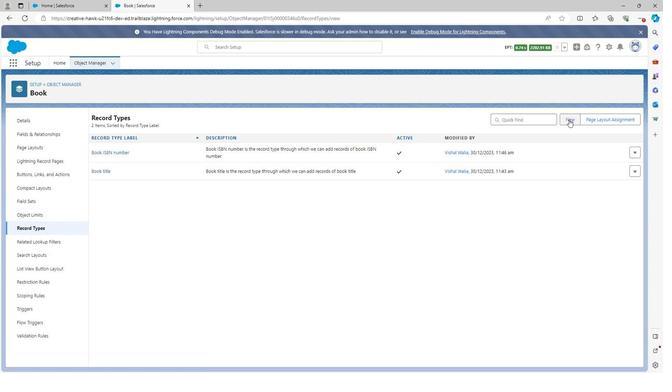 
Action: Mouse pressed left at (568, 120)
Screenshot: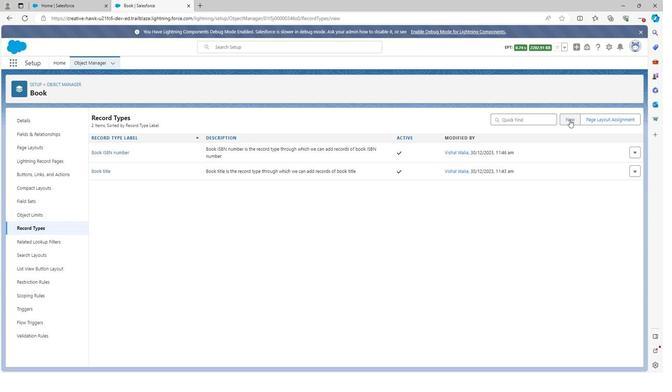 
Action: Mouse moved to (220, 185)
Screenshot: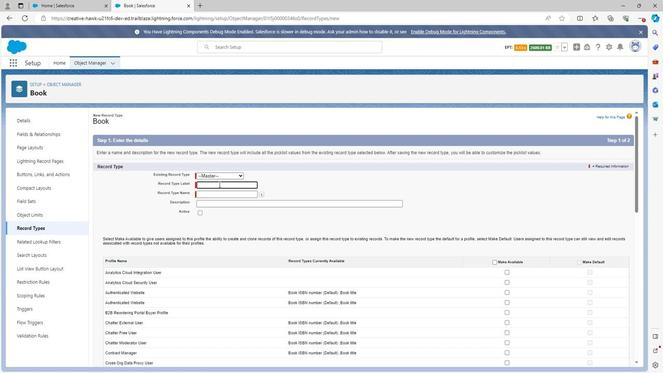 
Action: Mouse pressed left at (220, 185)
